 Task:  Click on Football In the Sunday Gridiron Challenge click on  Pick Sheet Add name Eliana Anderson Team name Sierra Nevada Bald Eagles and  Email softage.9@softage.net 10 Points Denver Broncos 9 Points Kansas City Chiefs 8 Points Miami Dolphins 7 Points New England Patriots 6 Points Indianapolis Colts 5 Points New York Giants 4 Points New Orleans Saints 3 Points Philadelphia Eagles 2 Points Carolina Panthers 1 Points Tampa Bay Buccaneers Submit pick sheet
Action: Mouse moved to (629, 415)
Screenshot: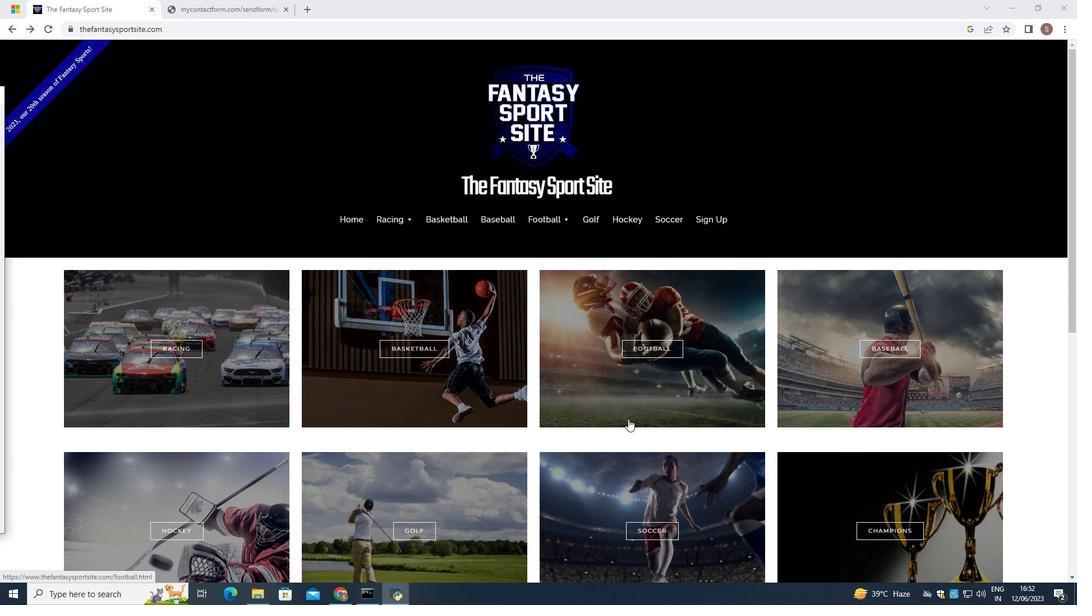 
Action: Mouse pressed left at (629, 415)
Screenshot: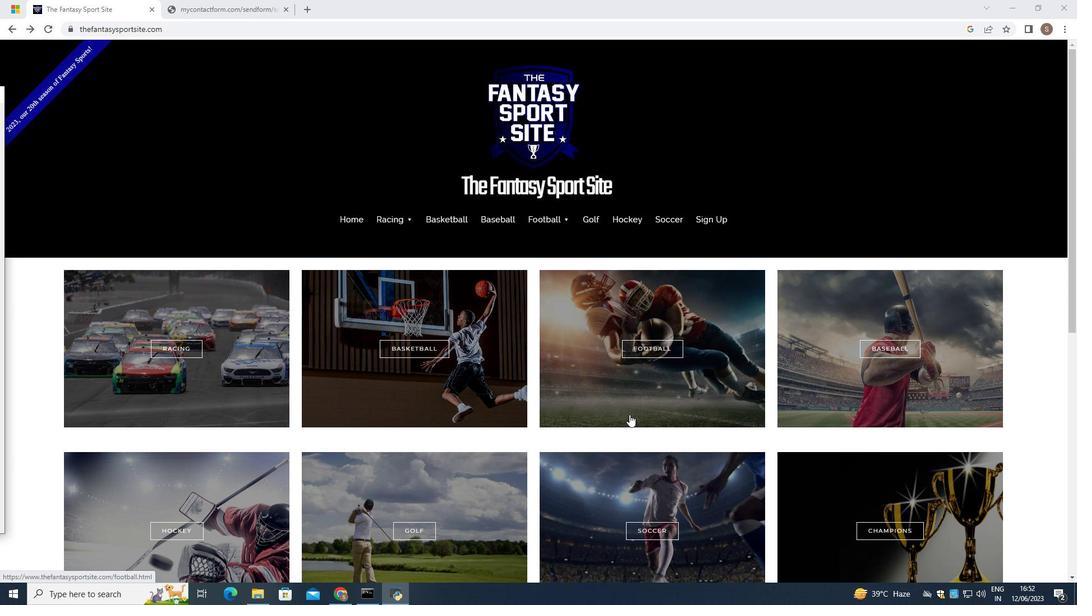 
Action: Mouse moved to (525, 450)
Screenshot: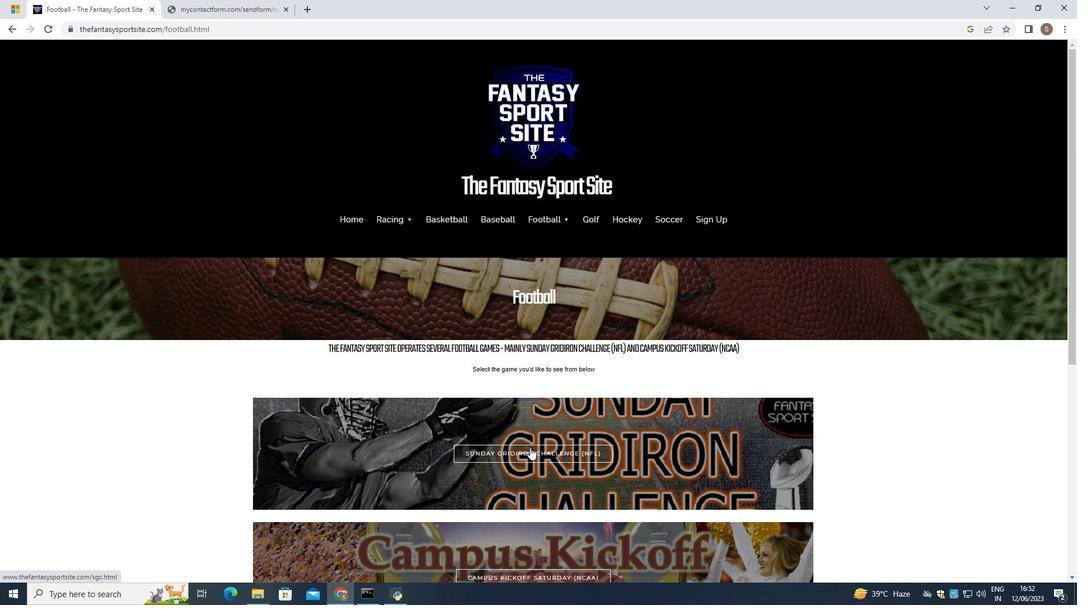 
Action: Mouse pressed left at (525, 450)
Screenshot: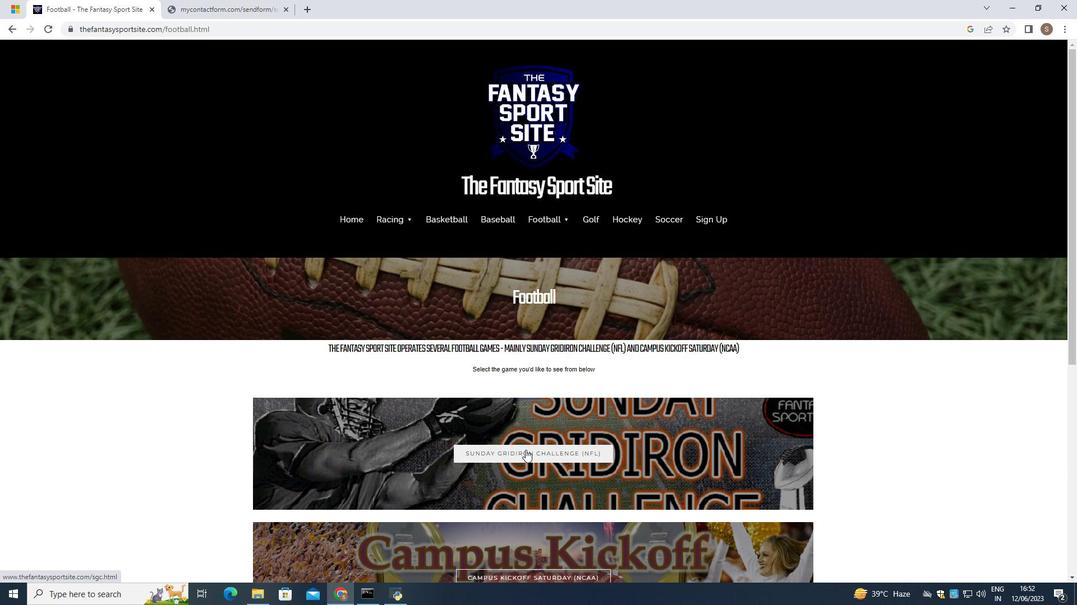
Action: Mouse moved to (329, 499)
Screenshot: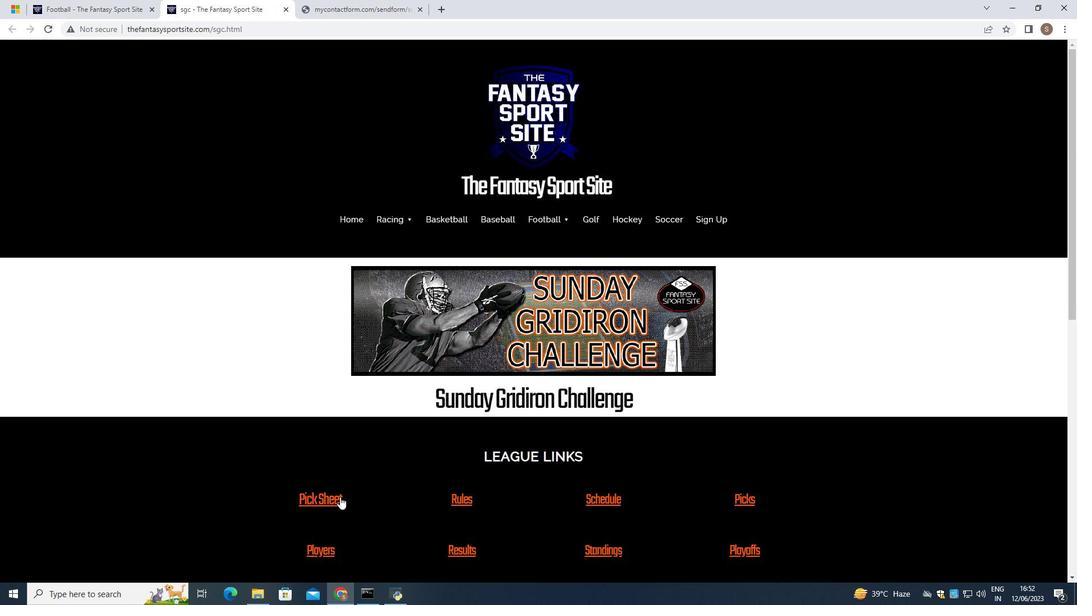 
Action: Mouse pressed left at (329, 499)
Screenshot: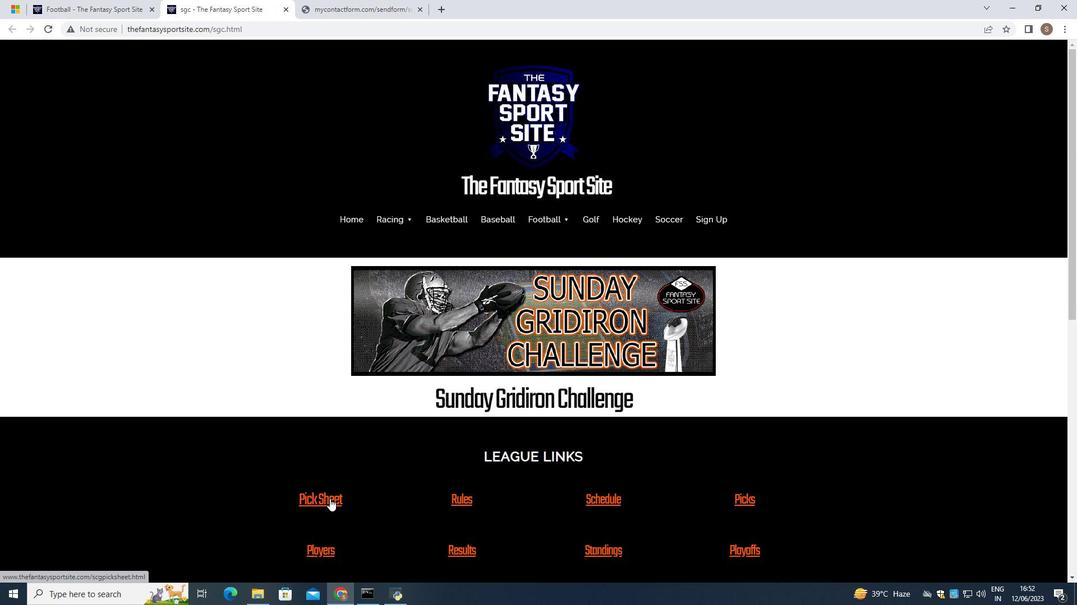 
Action: Mouse moved to (359, 475)
Screenshot: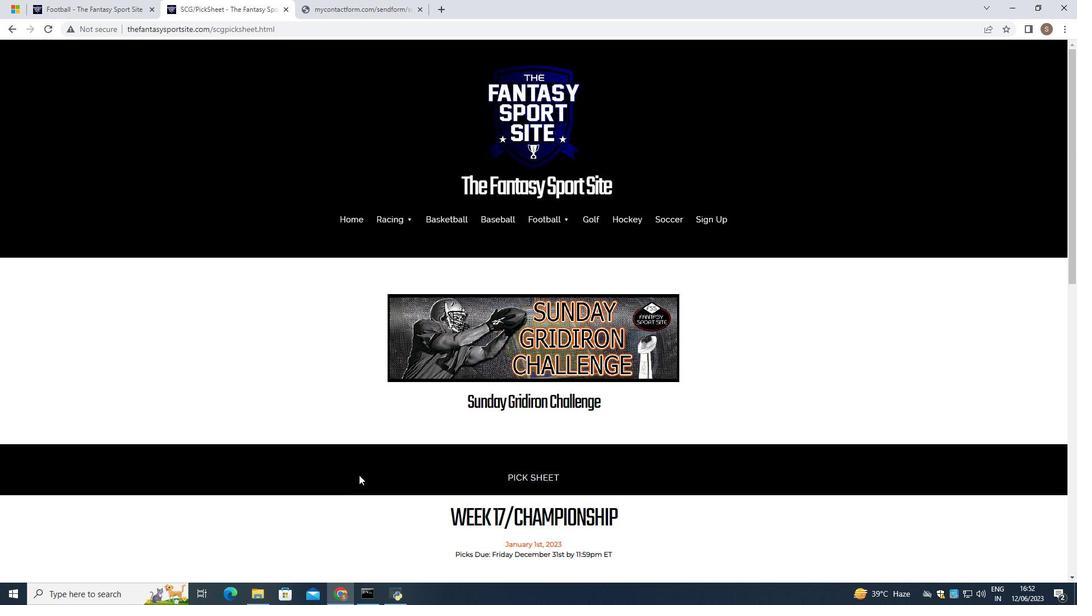 
Action: Mouse scrolled (359, 474) with delta (0, 0)
Screenshot: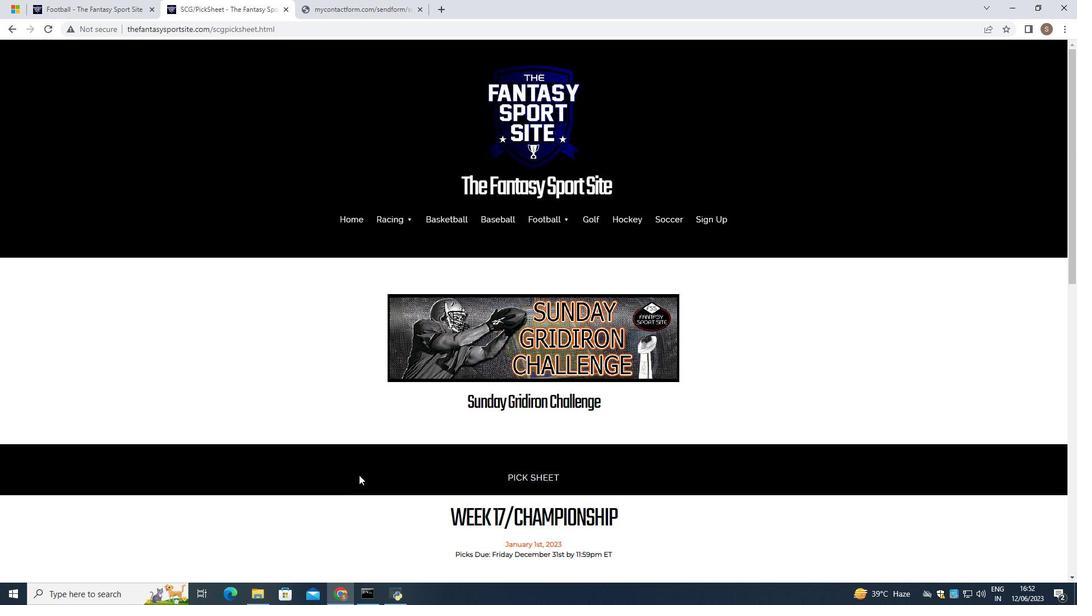
Action: Mouse scrolled (359, 474) with delta (0, 0)
Screenshot: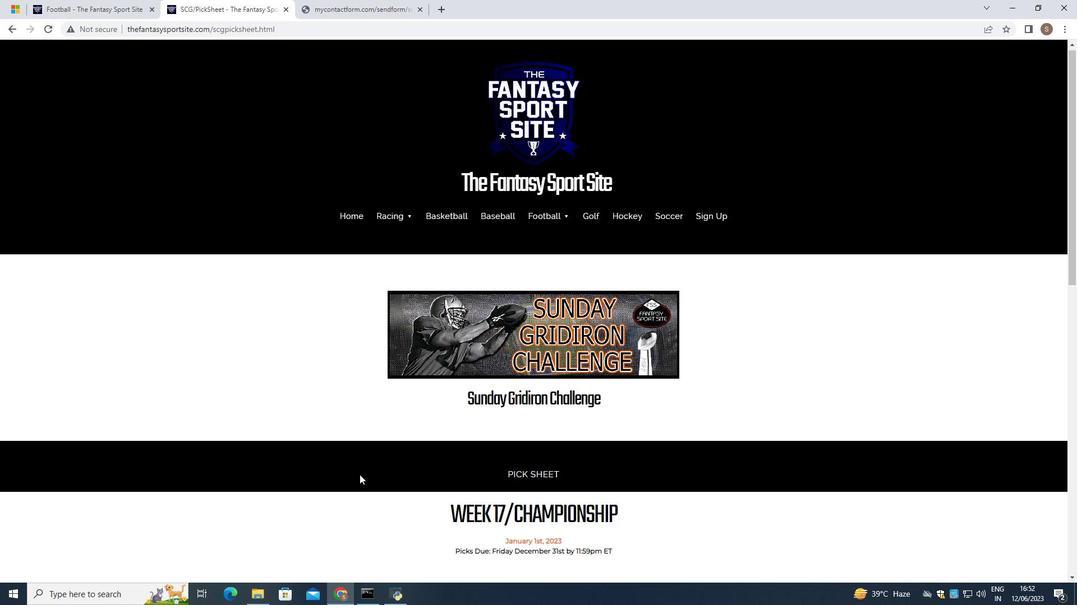 
Action: Mouse scrolled (359, 474) with delta (0, 0)
Screenshot: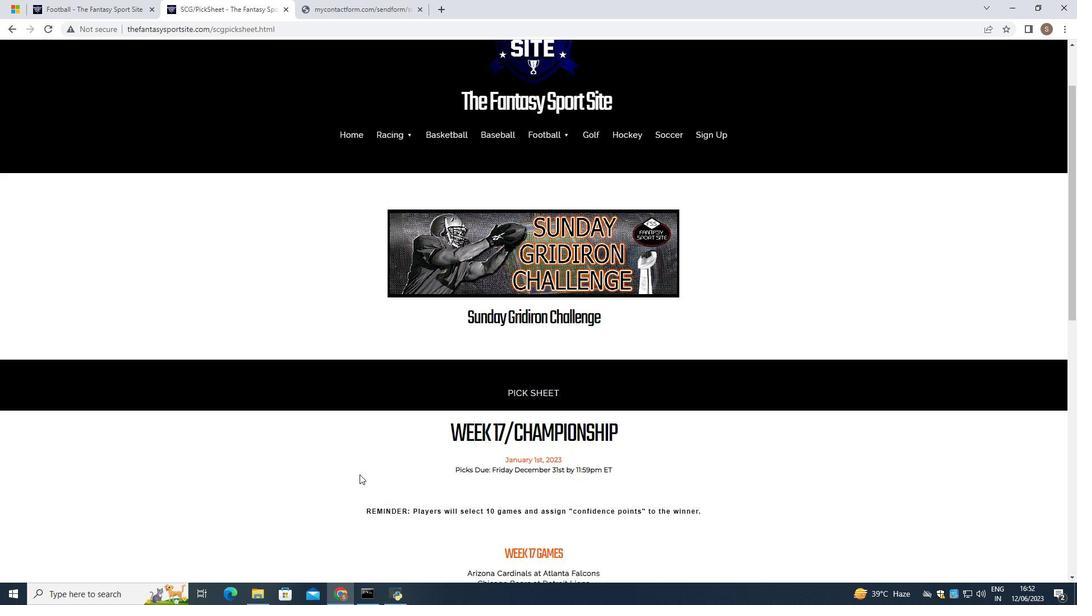 
Action: Mouse scrolled (359, 474) with delta (0, 0)
Screenshot: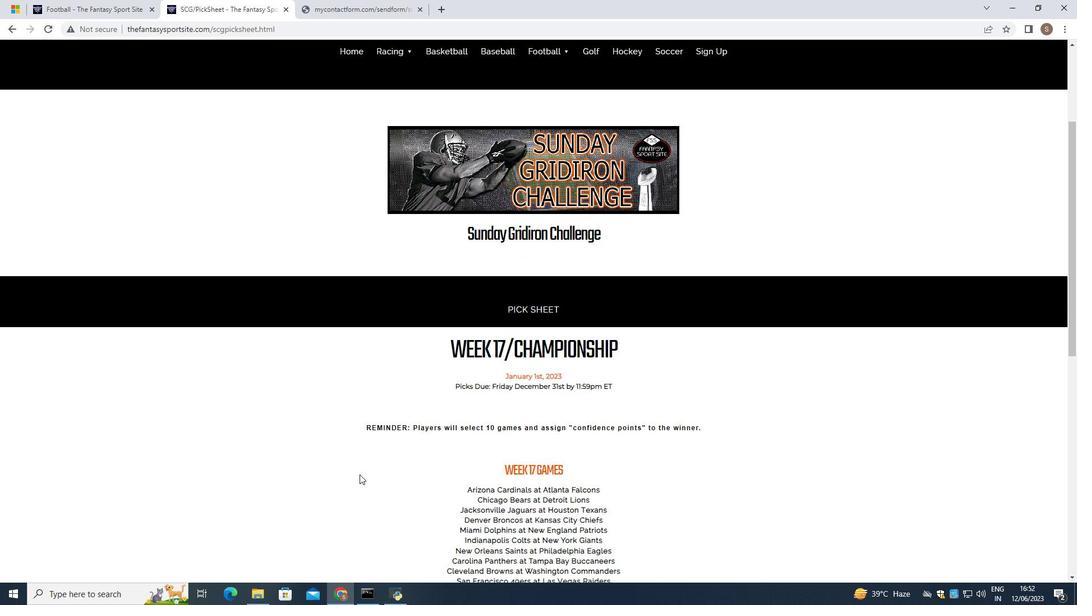 
Action: Mouse scrolled (359, 474) with delta (0, 0)
Screenshot: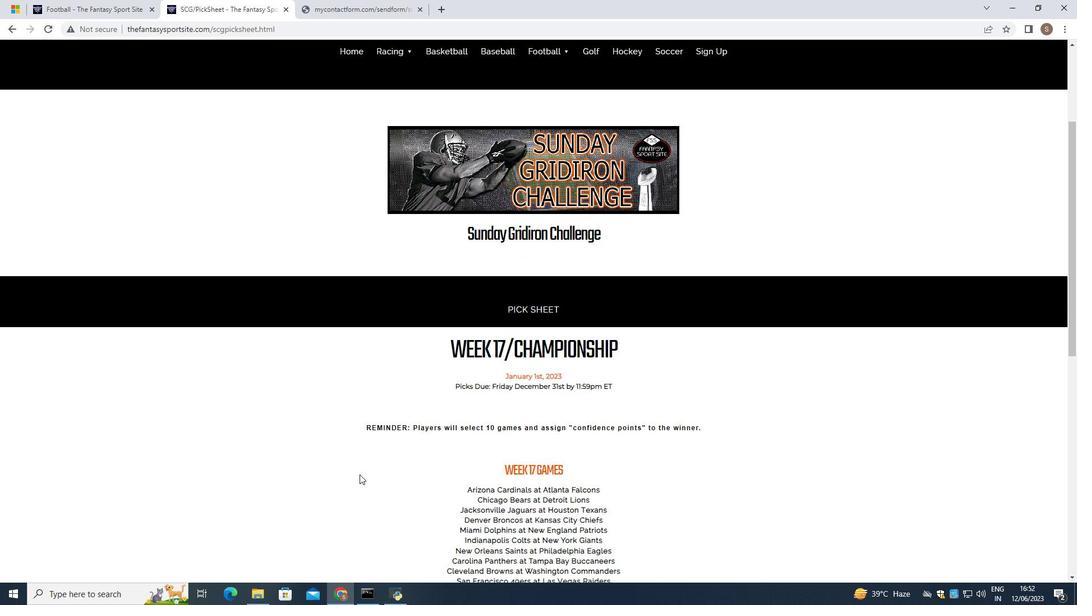 
Action: Mouse scrolled (359, 474) with delta (0, 0)
Screenshot: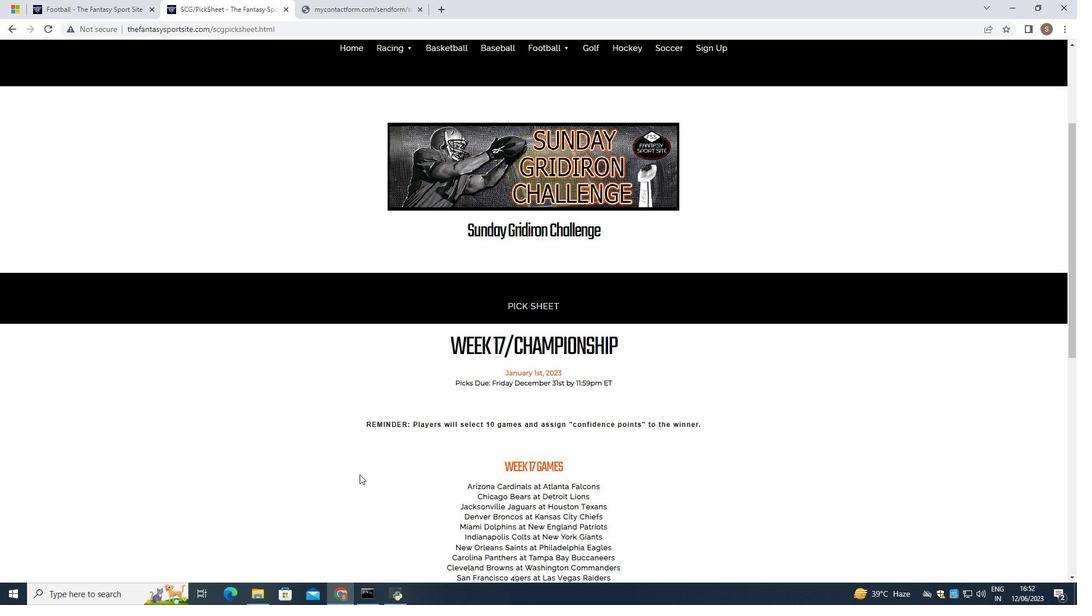 
Action: Mouse scrolled (359, 474) with delta (0, 0)
Screenshot: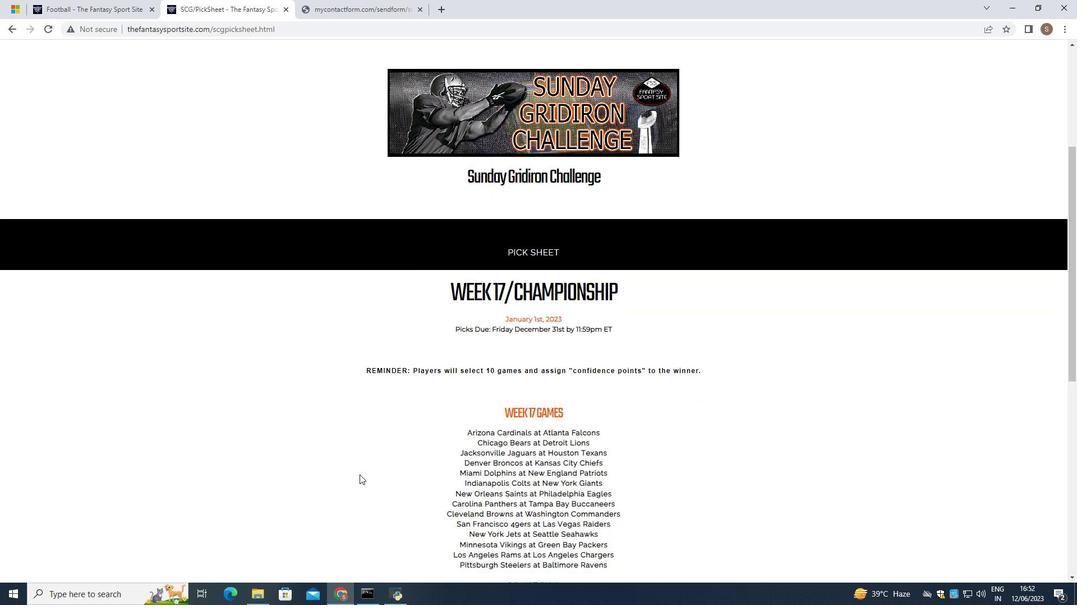 
Action: Mouse scrolled (359, 474) with delta (0, 0)
Screenshot: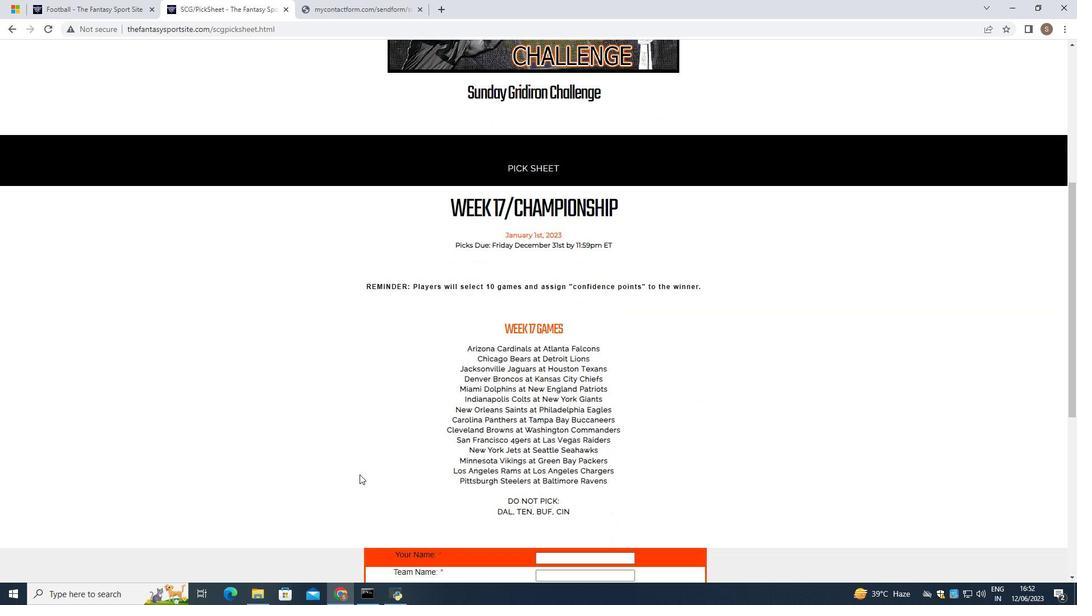 
Action: Mouse scrolled (359, 474) with delta (0, 0)
Screenshot: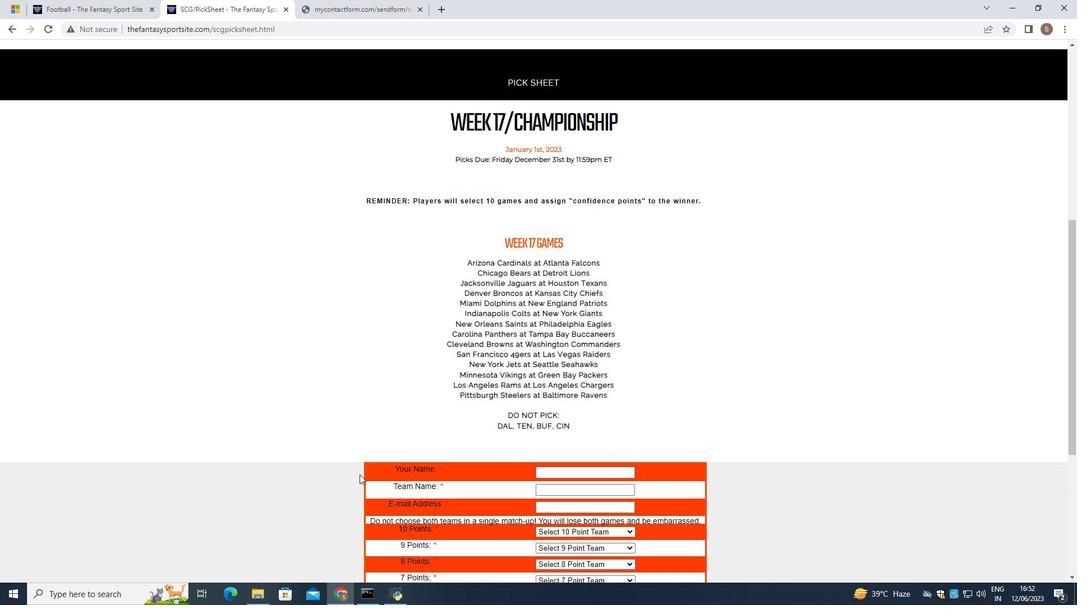 
Action: Mouse moved to (541, 364)
Screenshot: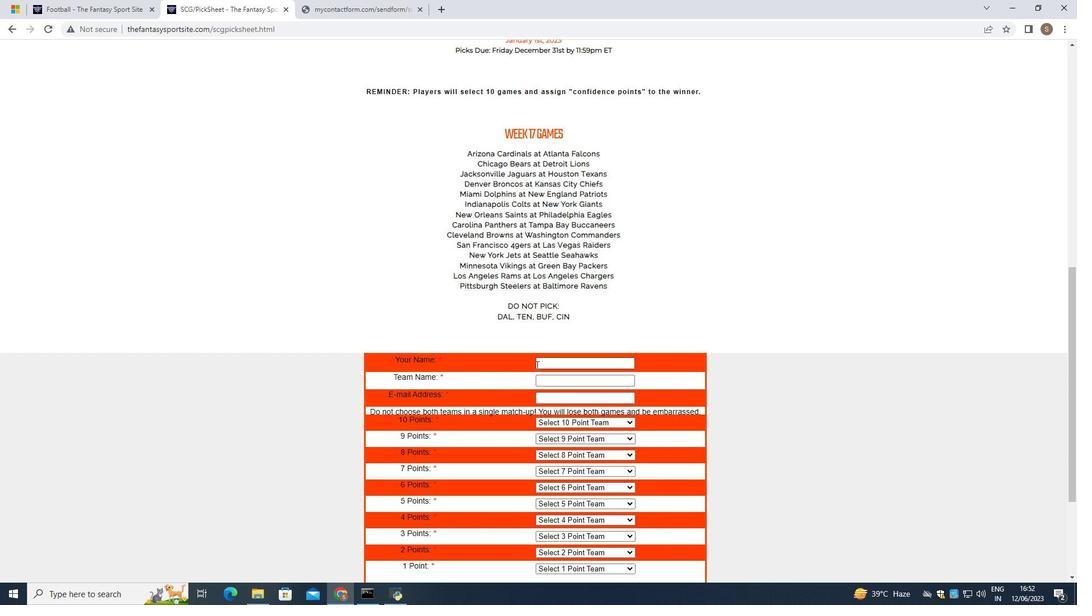 
Action: Mouse pressed left at (541, 364)
Screenshot: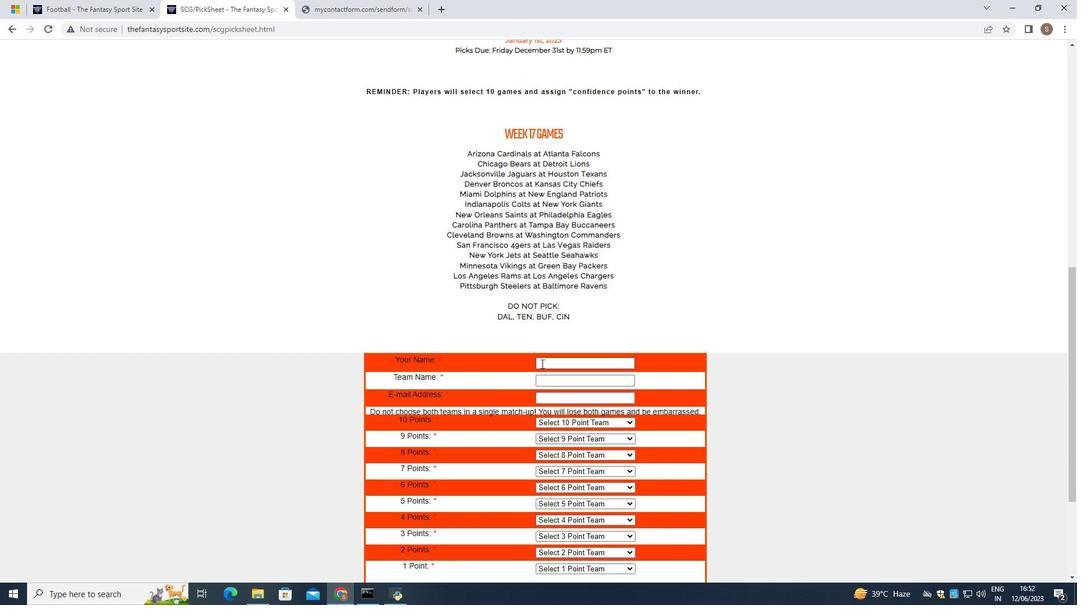 
Action: Key pressed <Key.shift>Eliana<Key.space><Key.shift><Key.shift><Key.shift>Anderson
Screenshot: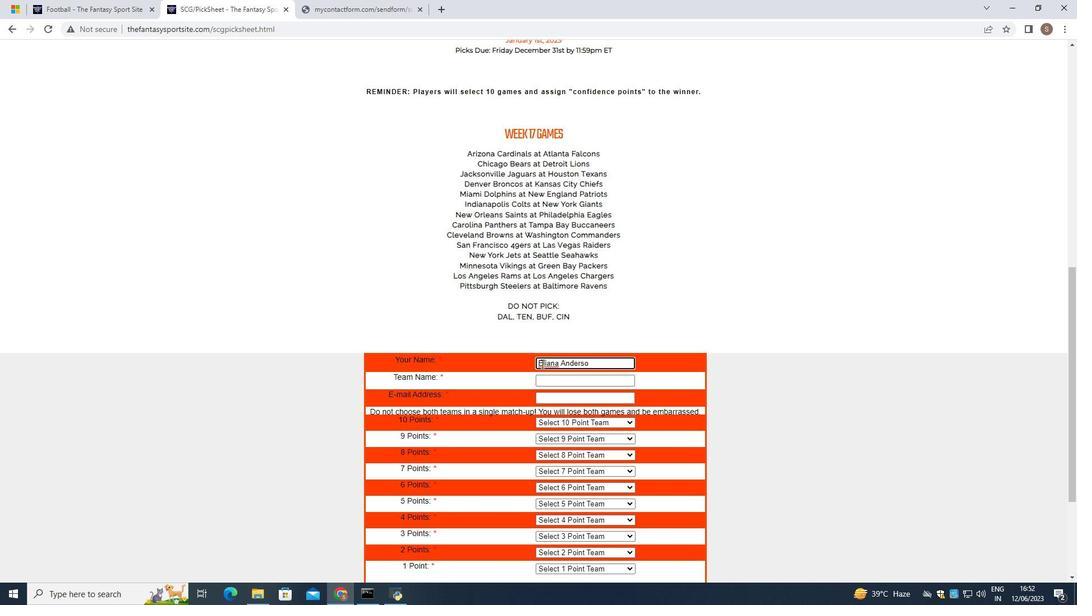 
Action: Mouse moved to (560, 381)
Screenshot: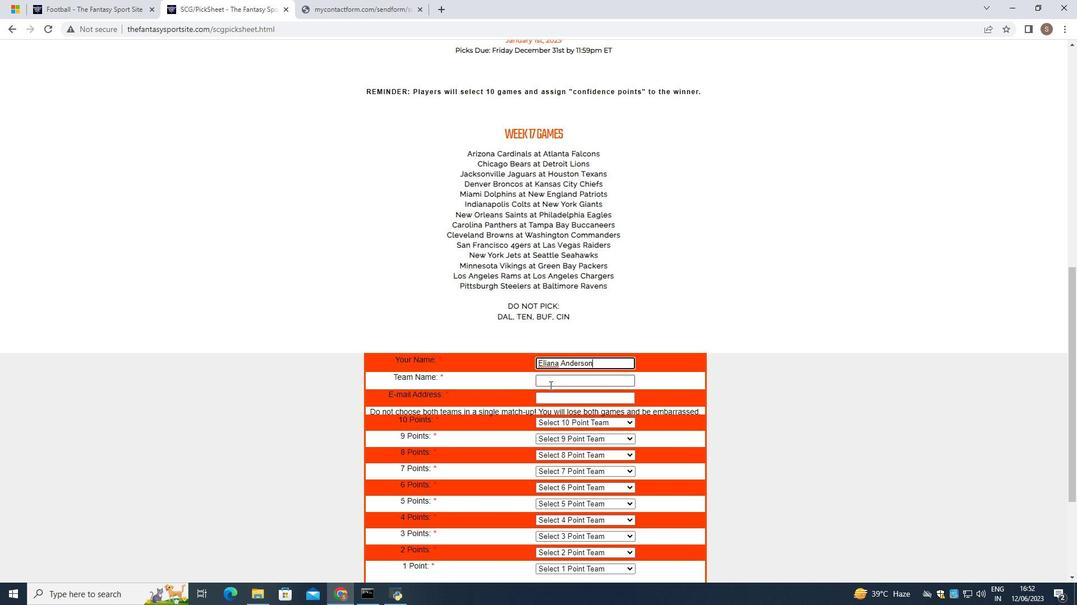 
Action: Mouse pressed left at (560, 381)
Screenshot: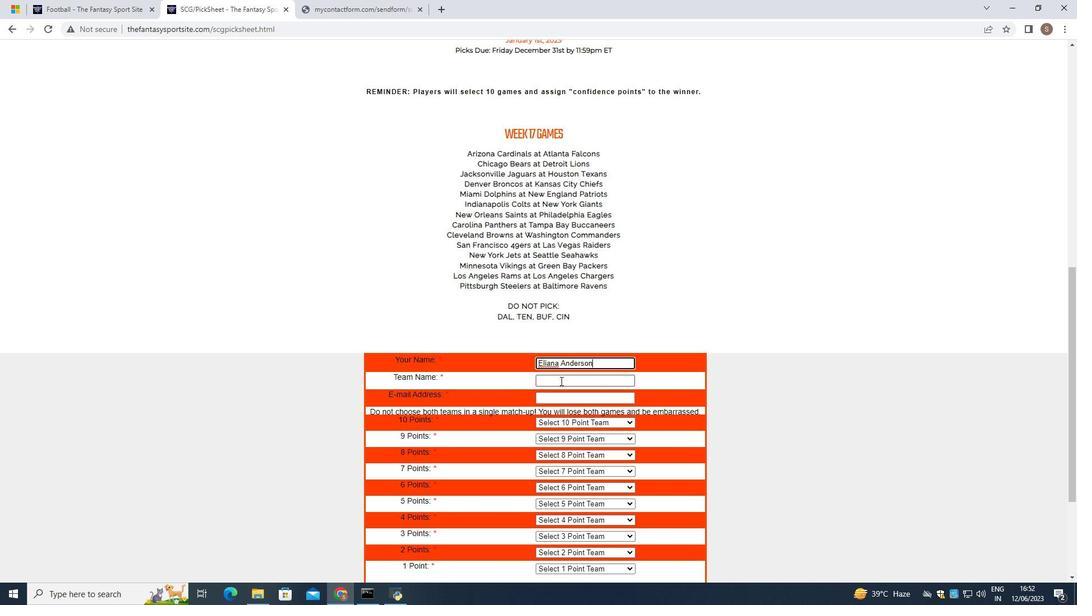 
Action: Mouse moved to (546, 389)
Screenshot: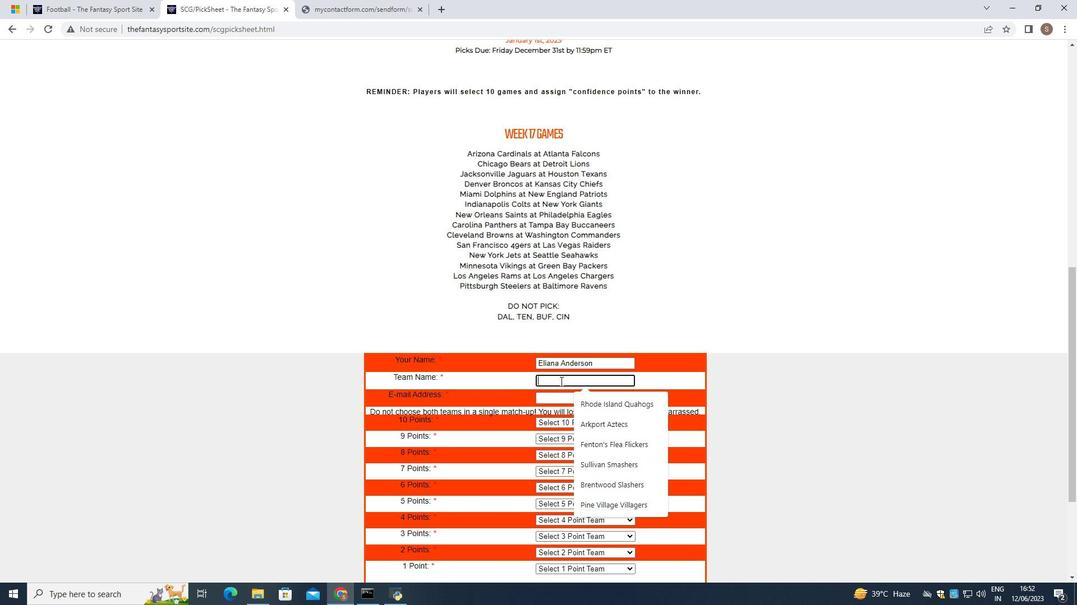 
Action: Key pressed <Key.shift><Key.shift>Sierra<Key.space><Key.shift>Nevada<Key.space><Key.shift>Bald<Key.space><Key.shift>Eagles
Screenshot: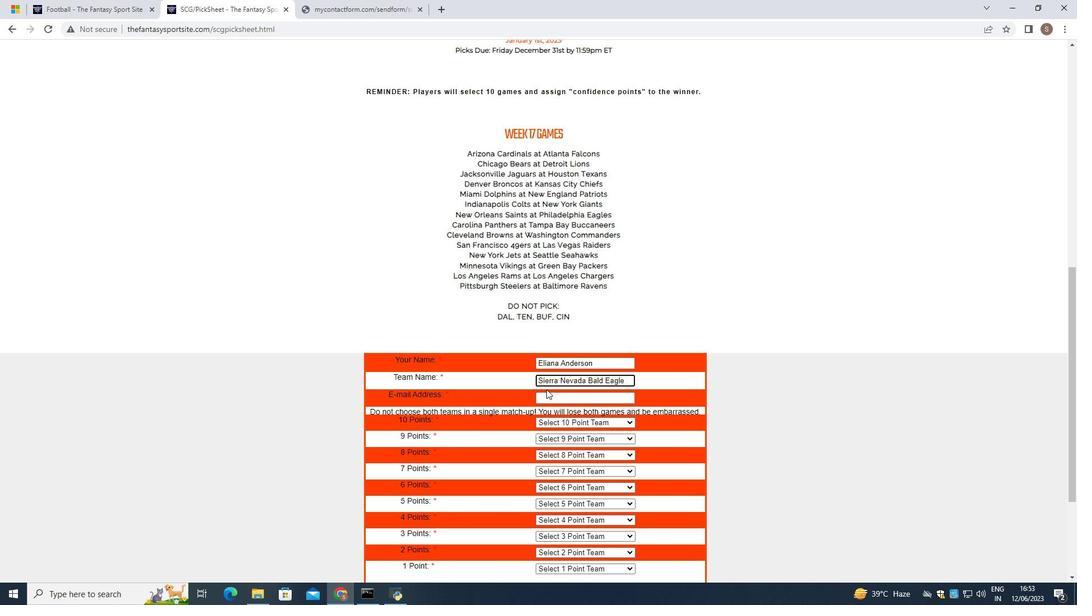 
Action: Mouse moved to (620, 400)
Screenshot: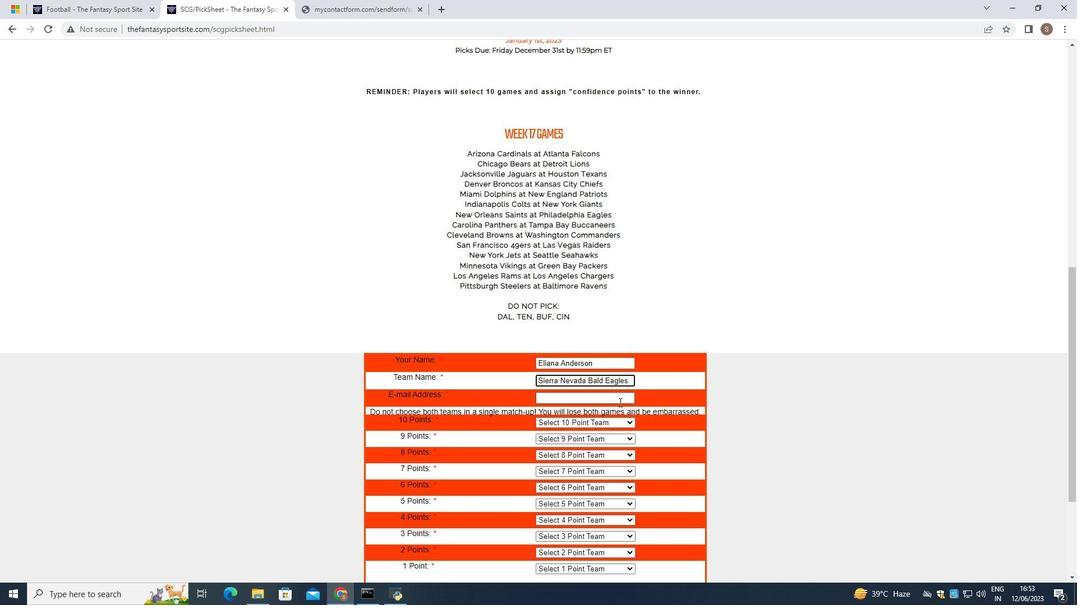 
Action: Mouse pressed left at (620, 400)
Screenshot: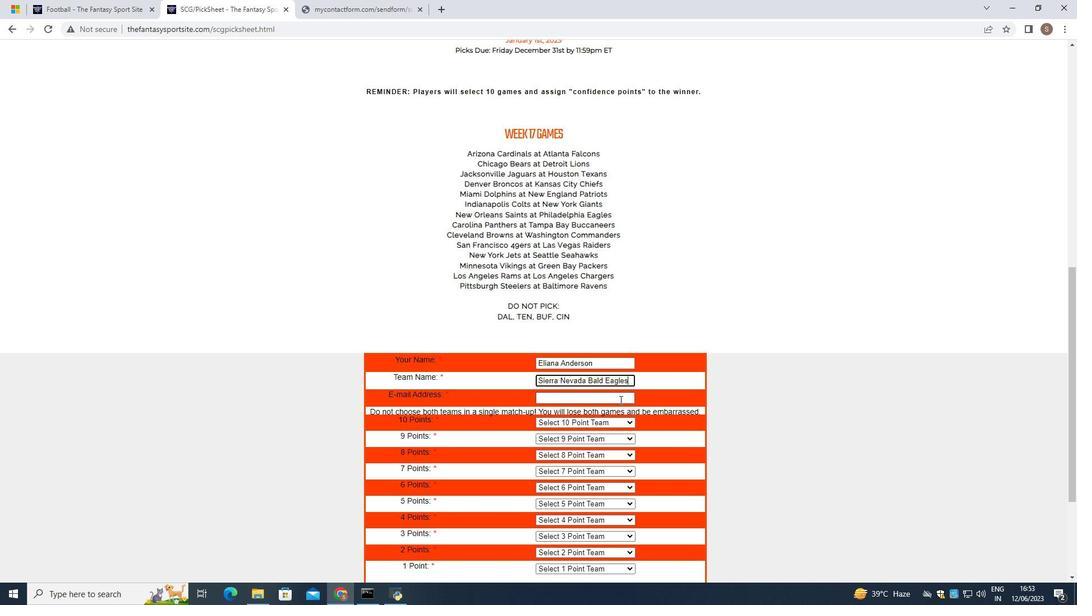 
Action: Mouse moved to (620, 400)
Screenshot: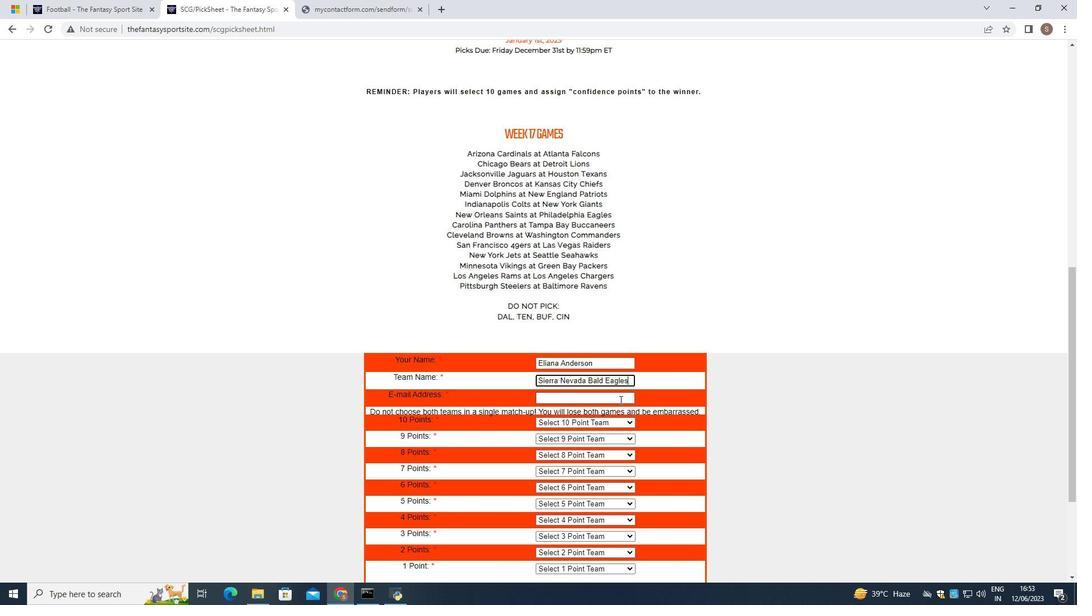 
Action: Key pressed softage.9
Screenshot: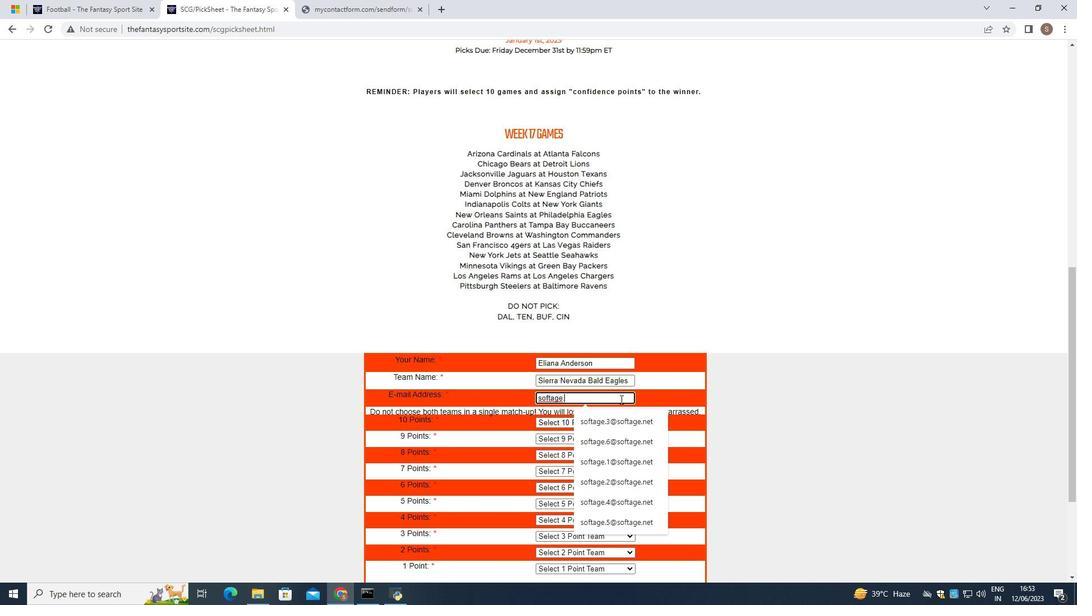 
Action: Mouse moved to (613, 420)
Screenshot: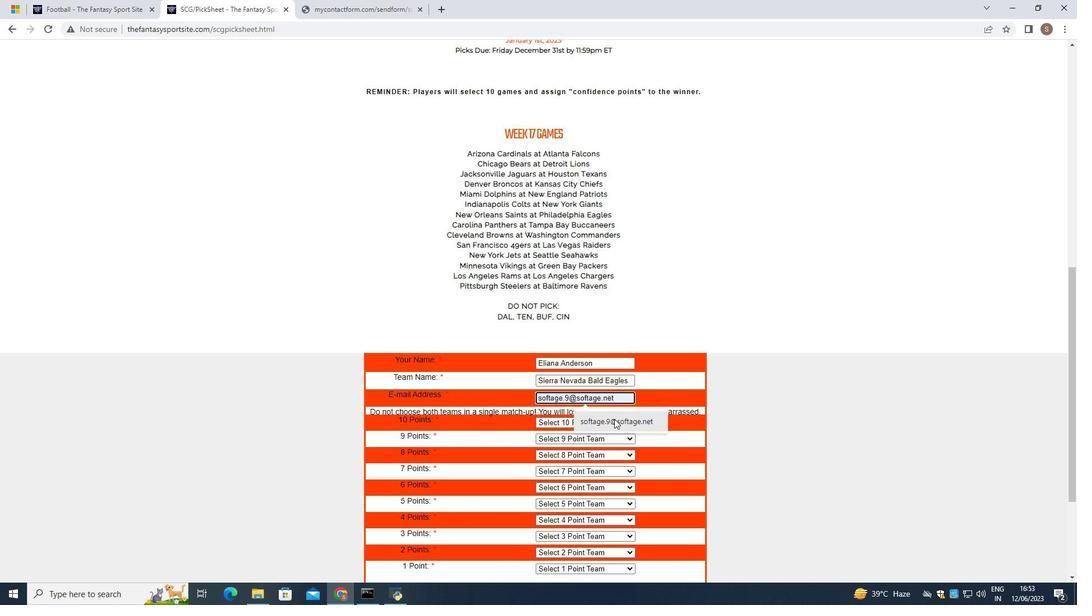 
Action: Mouse pressed left at (613, 420)
Screenshot: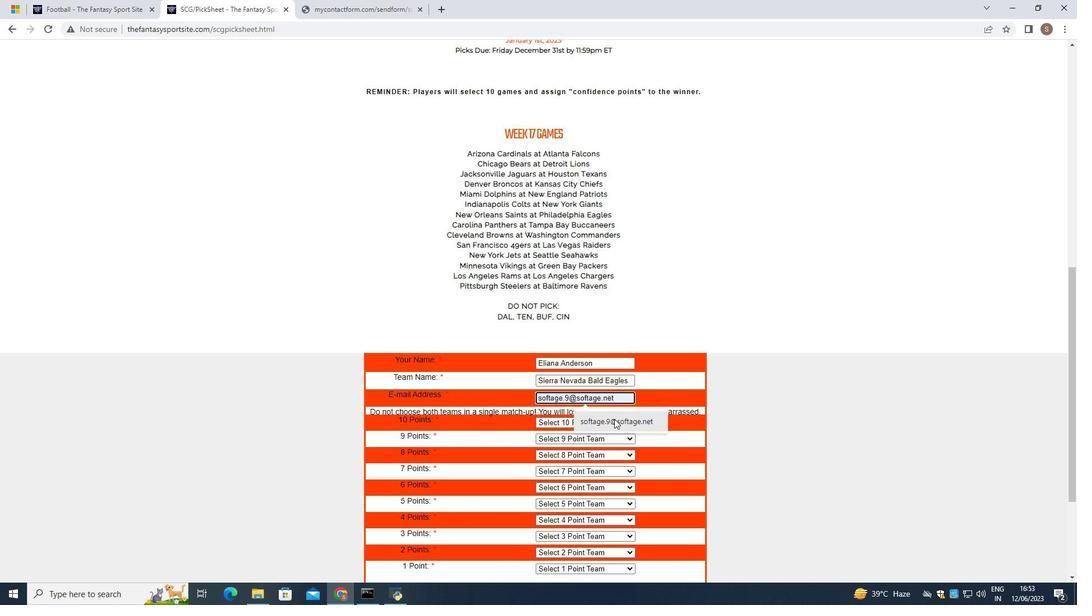 
Action: Mouse moved to (609, 425)
Screenshot: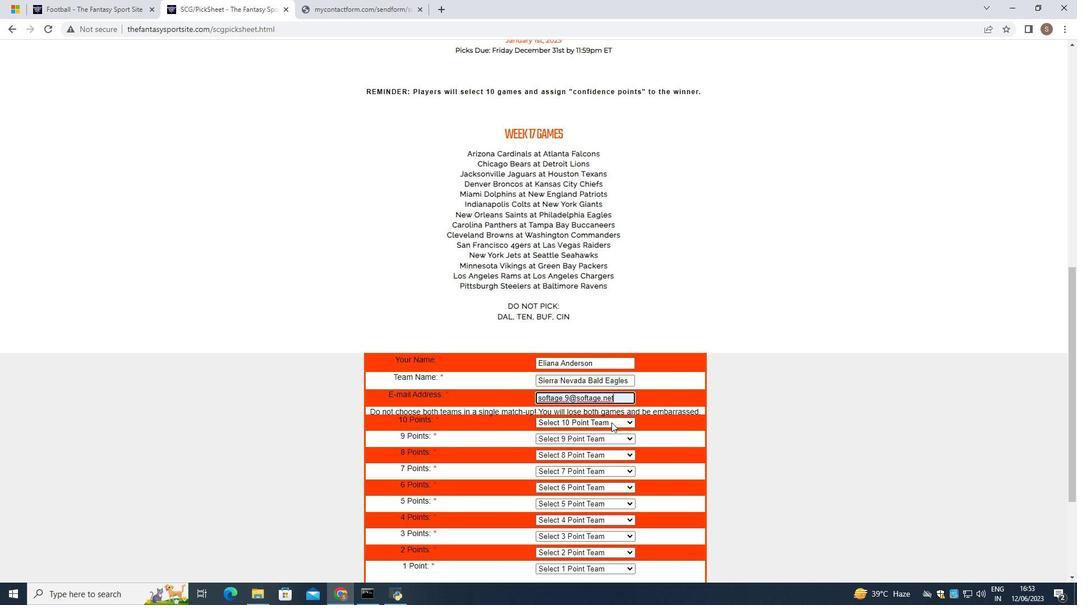 
Action: Mouse pressed left at (609, 425)
Screenshot: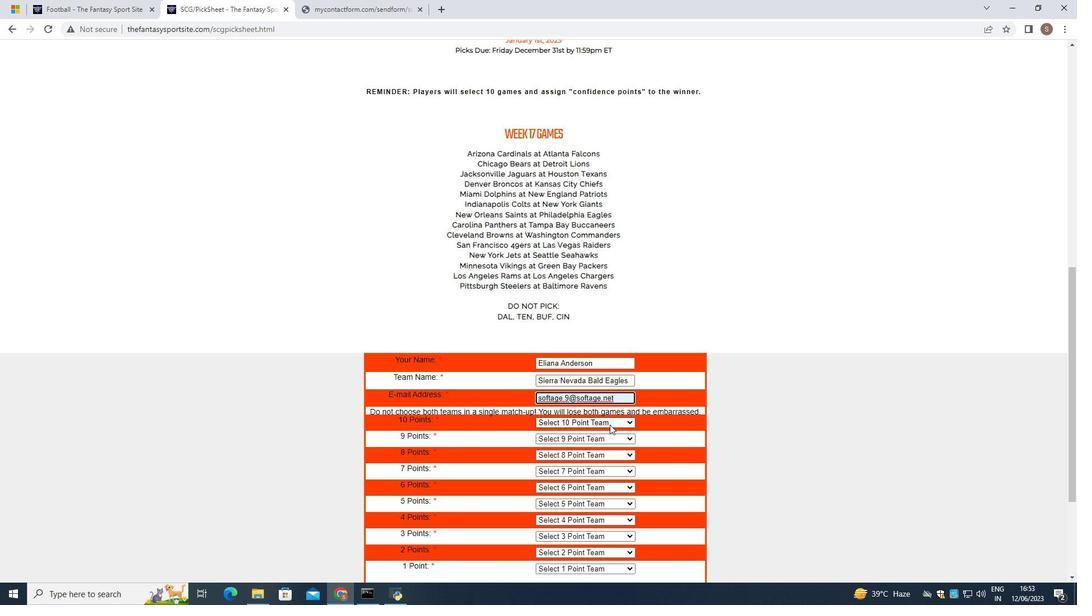 
Action: Mouse moved to (603, 271)
Screenshot: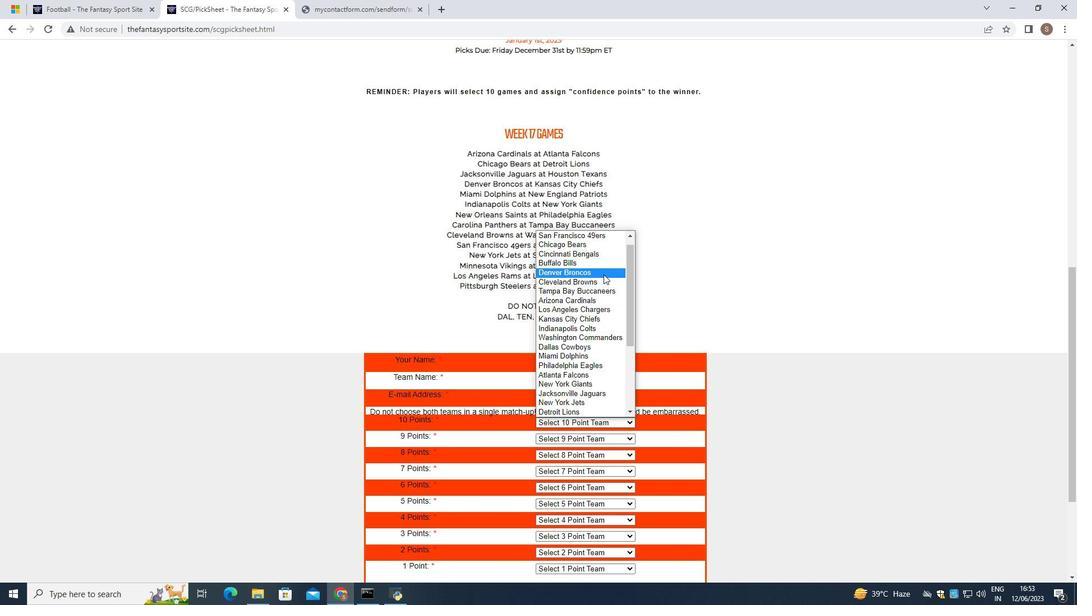 
Action: Mouse pressed left at (603, 271)
Screenshot: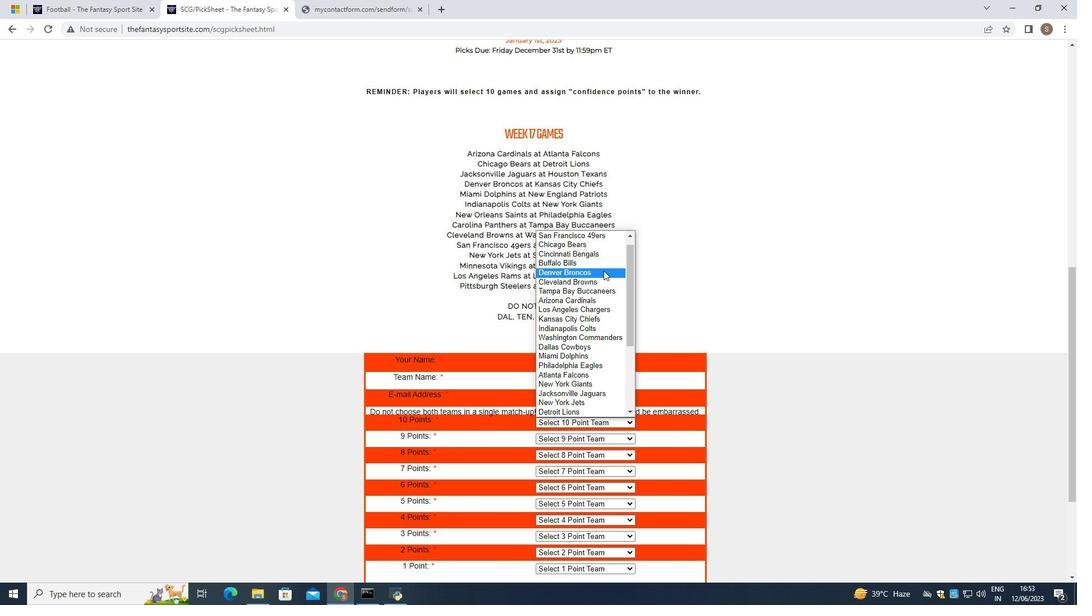 
Action: Mouse moved to (599, 441)
Screenshot: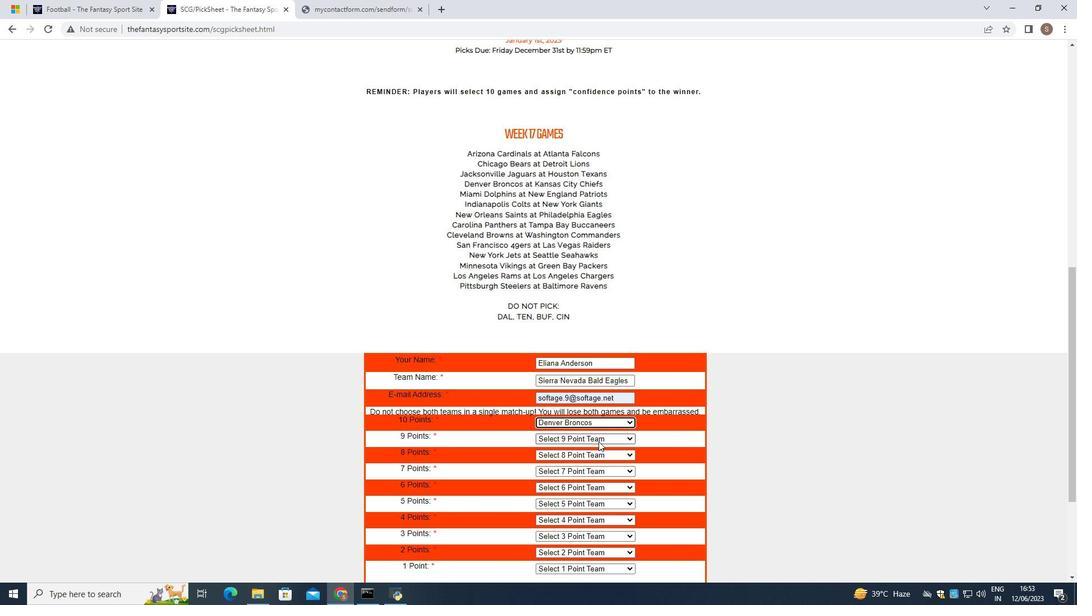 
Action: Mouse pressed left at (599, 441)
Screenshot: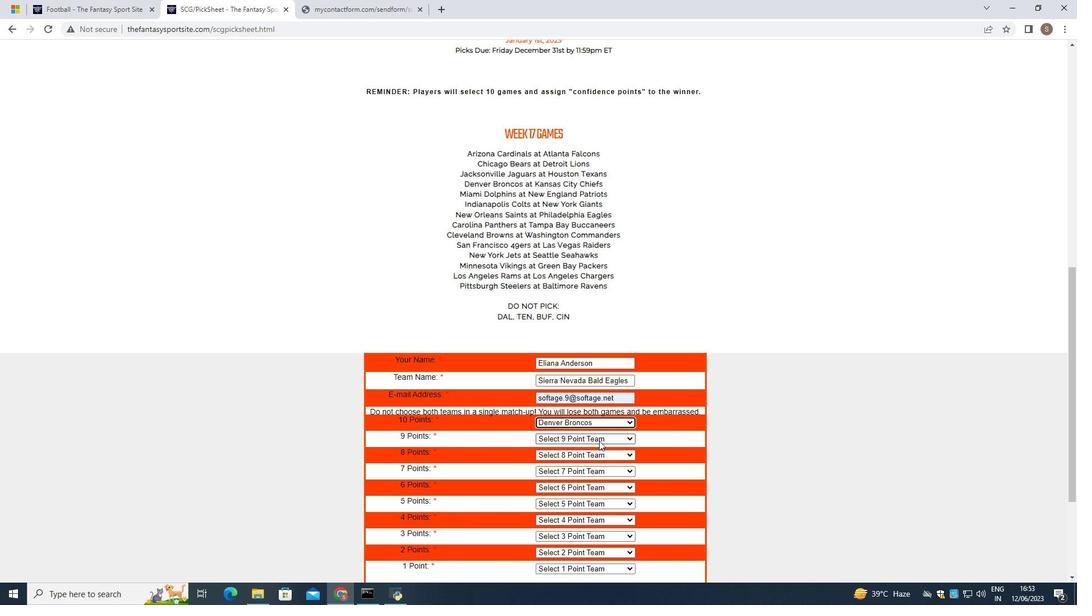 
Action: Mouse moved to (602, 346)
Screenshot: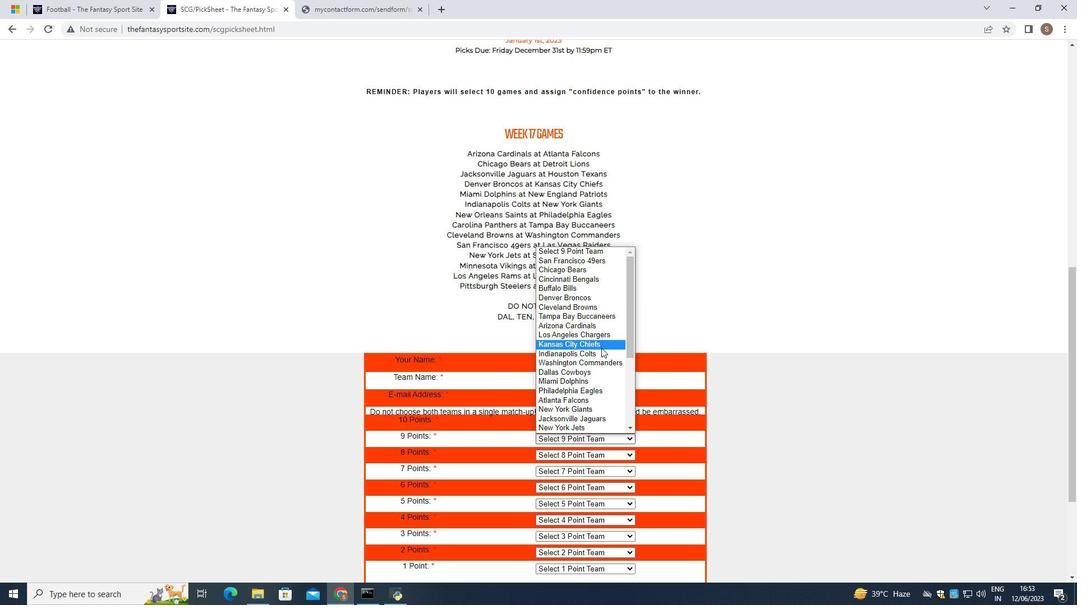 
Action: Mouse pressed left at (602, 346)
Screenshot: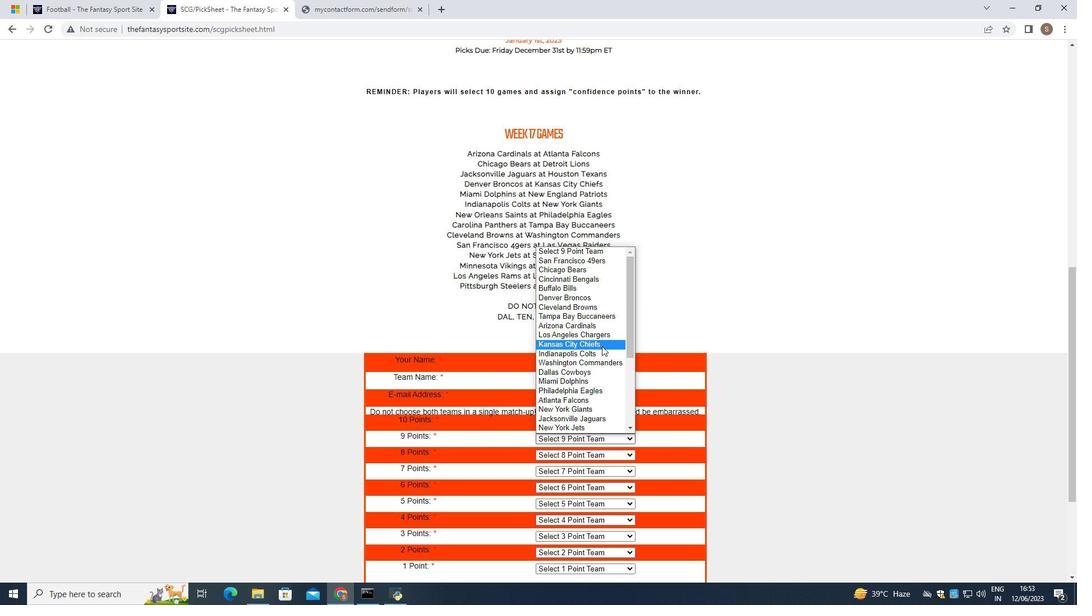 
Action: Mouse moved to (600, 452)
Screenshot: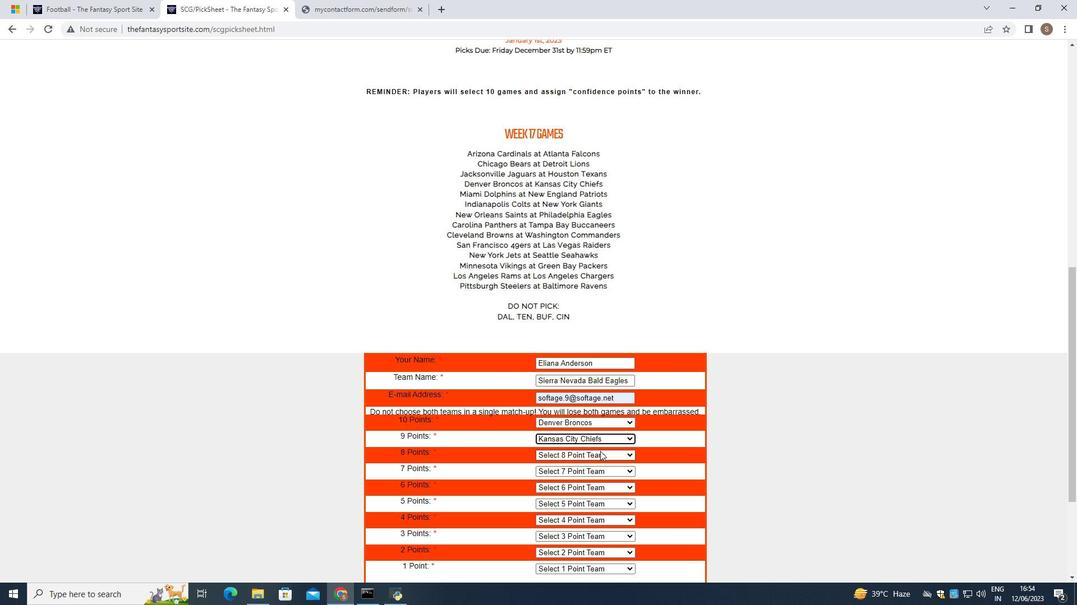 
Action: Mouse pressed left at (600, 452)
Screenshot: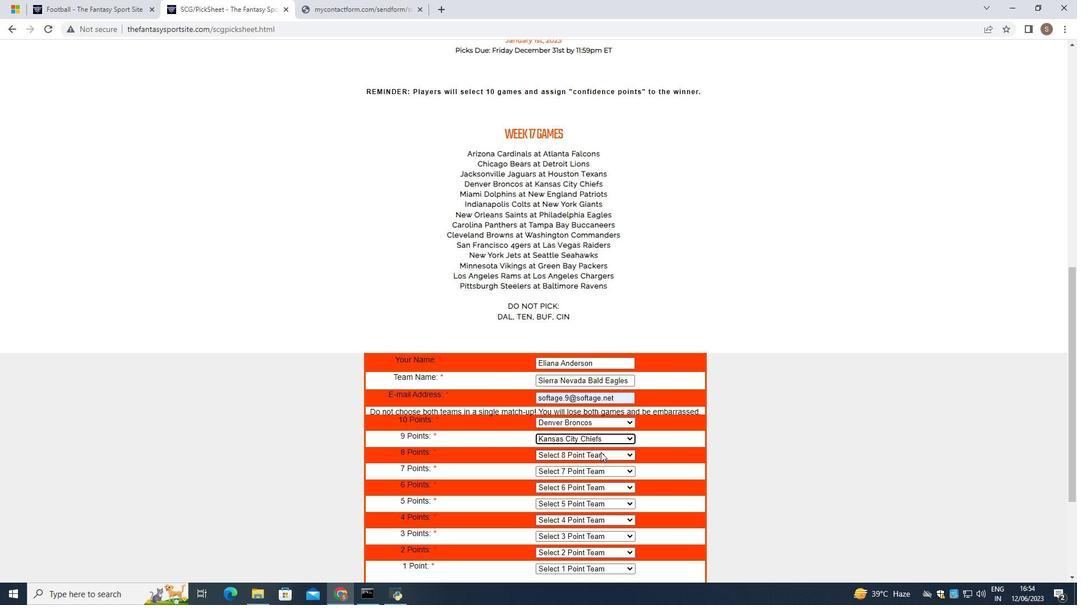 
Action: Mouse moved to (605, 391)
Screenshot: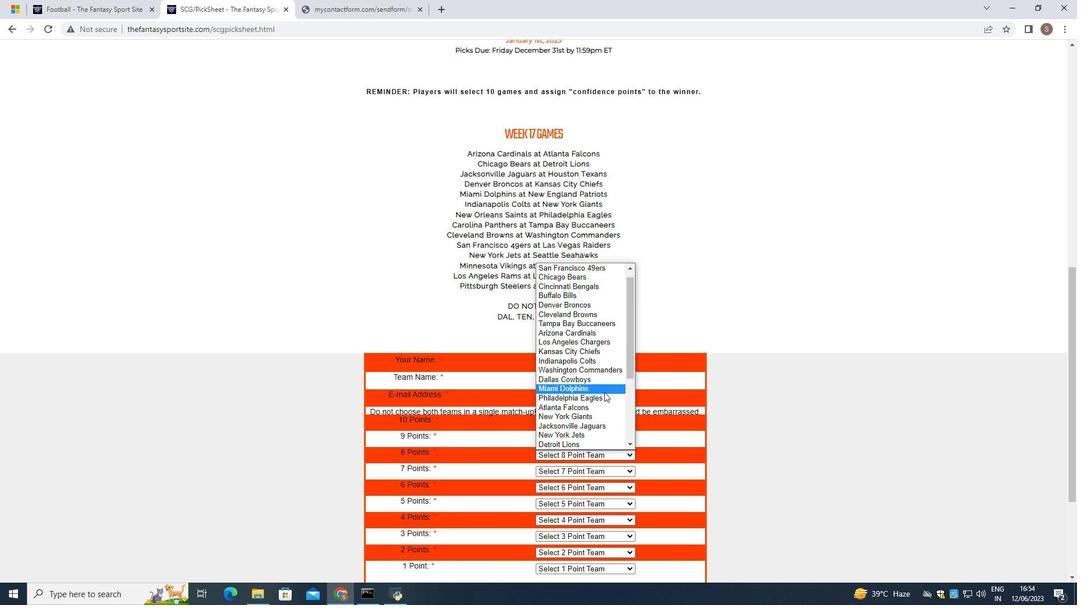 
Action: Mouse pressed left at (605, 391)
Screenshot: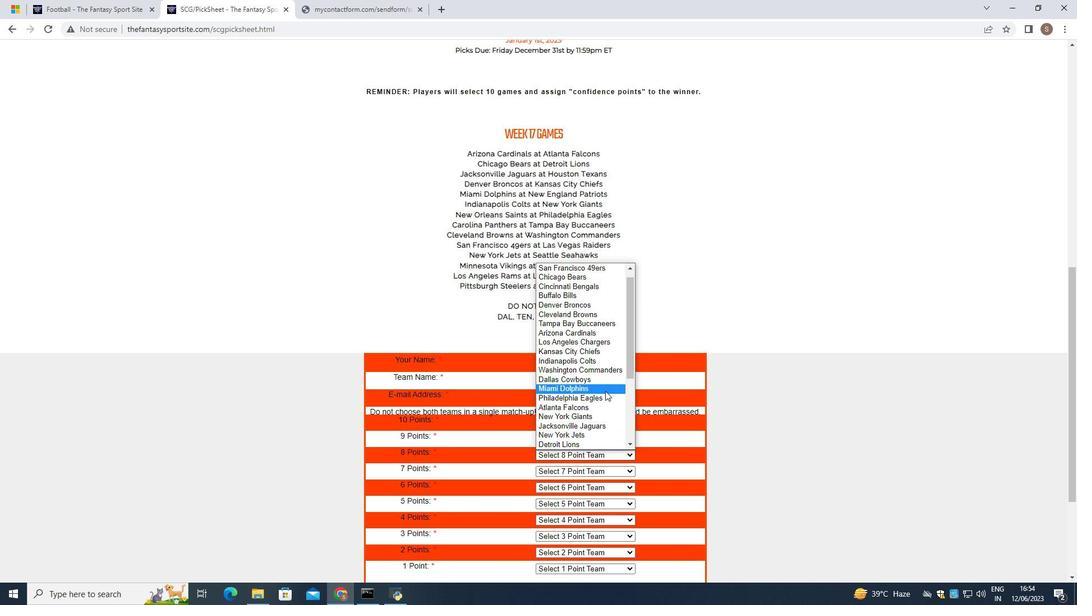 
Action: Mouse moved to (605, 472)
Screenshot: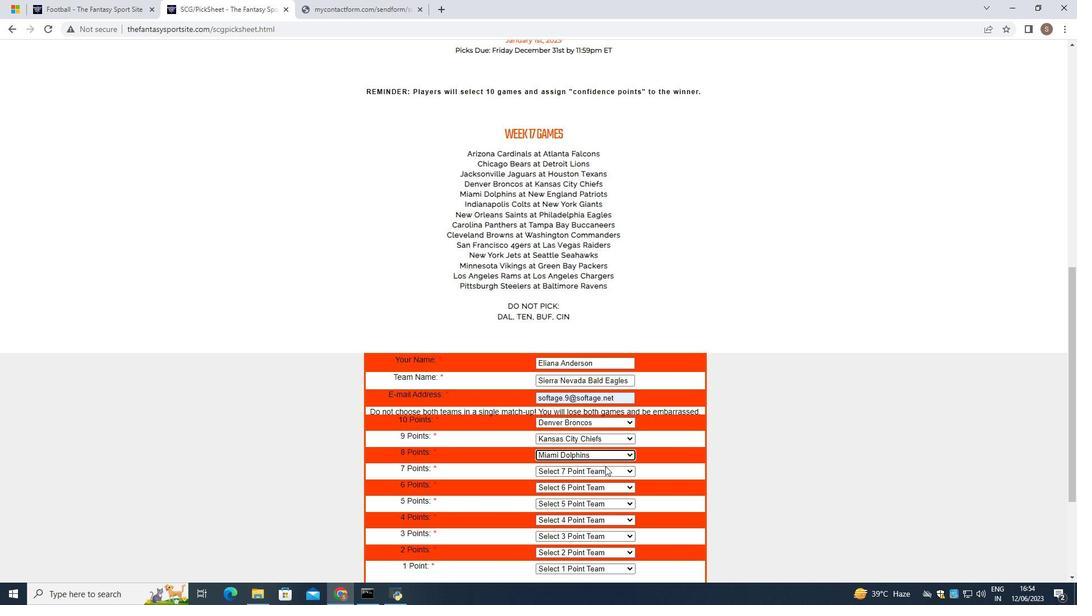 
Action: Mouse pressed left at (605, 472)
Screenshot: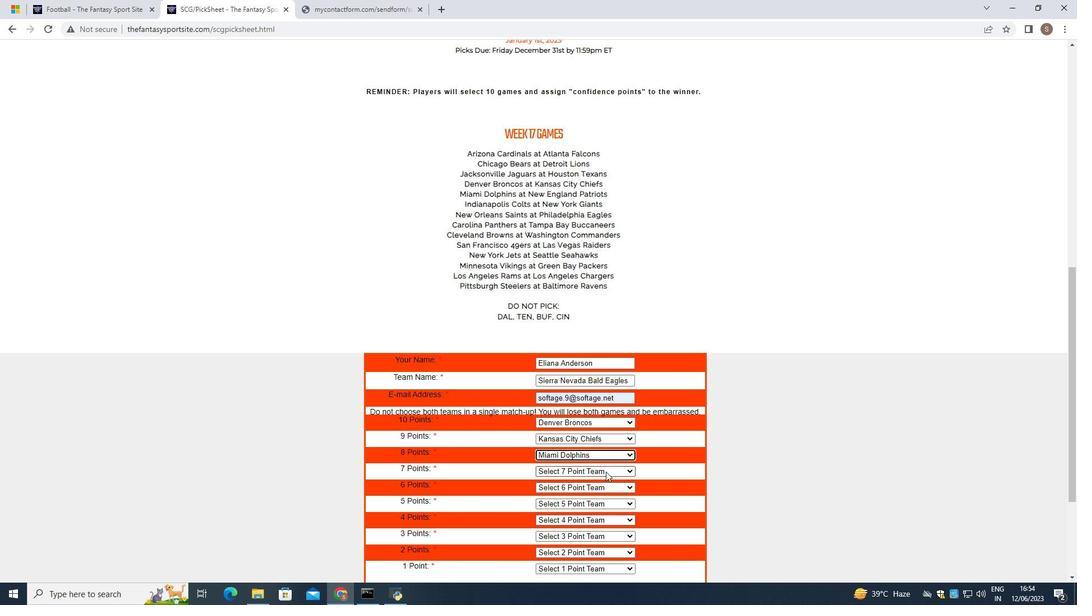 
Action: Mouse moved to (600, 395)
Screenshot: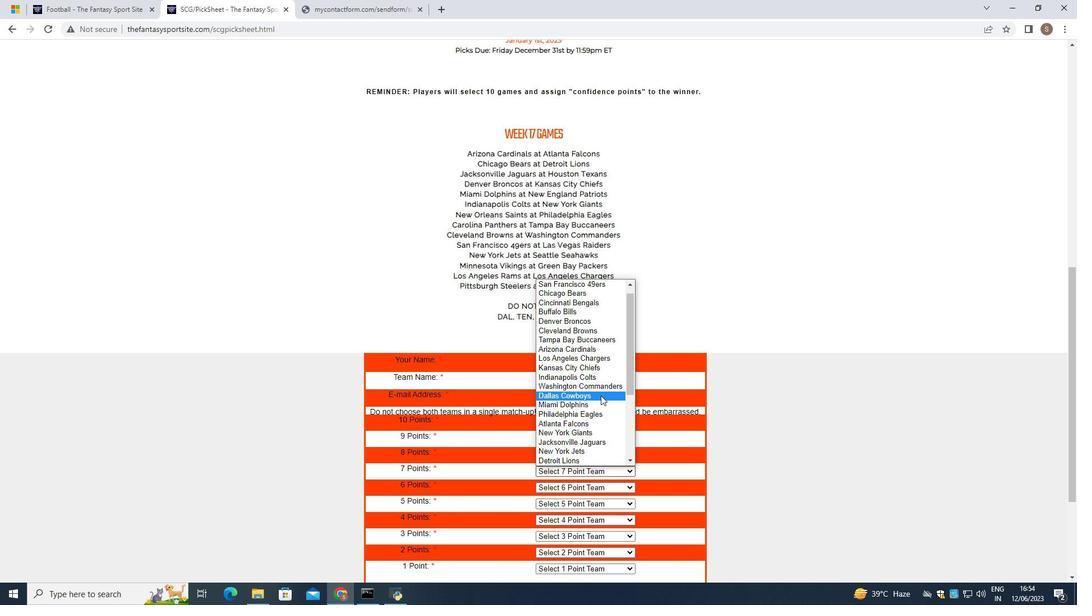 
Action: Mouse scrolled (600, 395) with delta (0, 0)
Screenshot: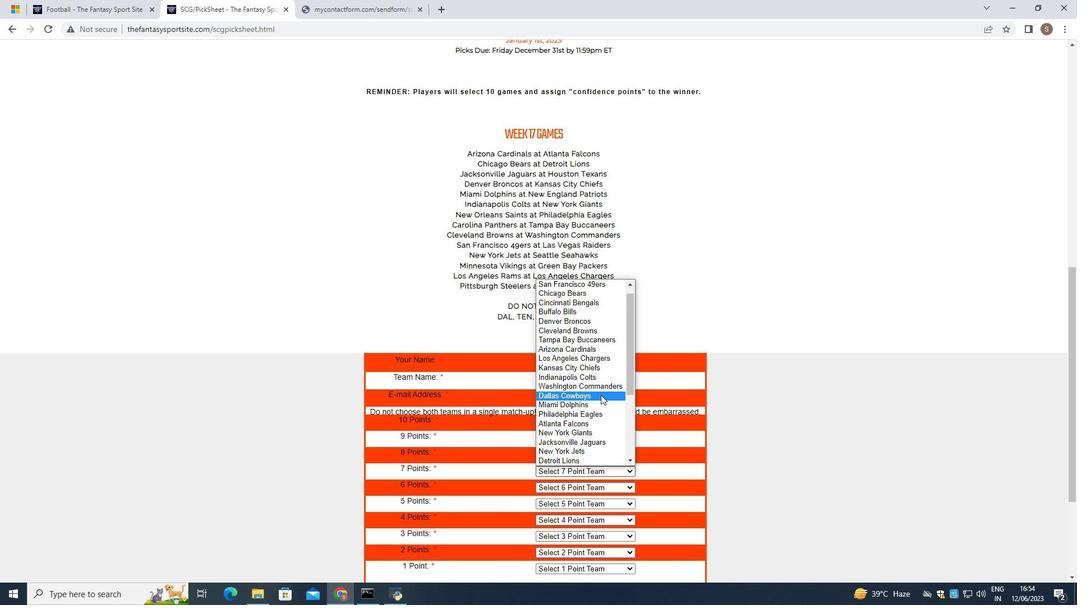 
Action: Mouse scrolled (600, 395) with delta (0, 0)
Screenshot: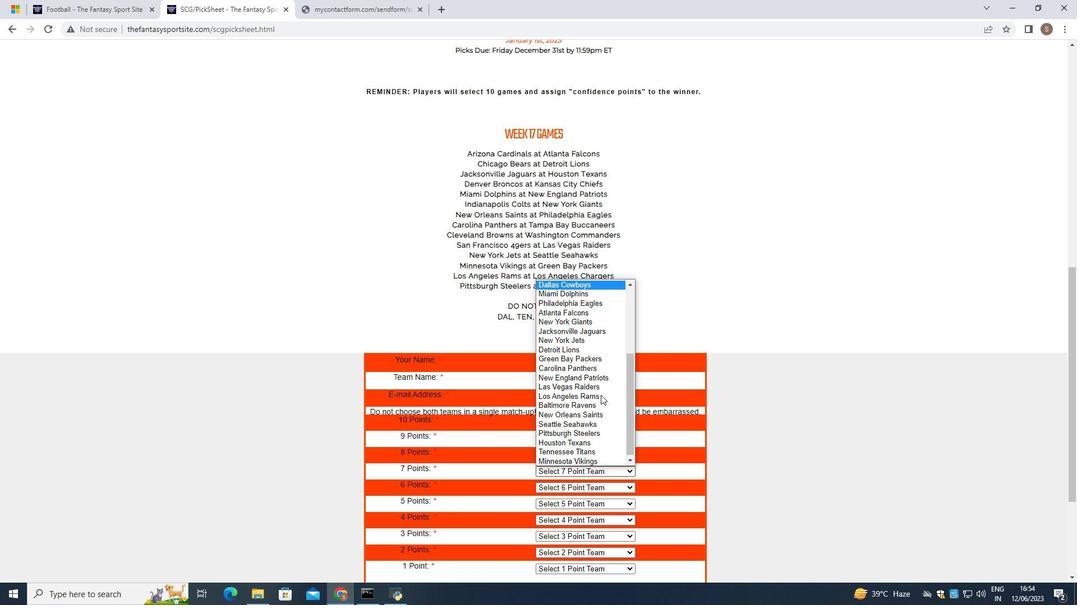 
Action: Mouse scrolled (600, 395) with delta (0, 0)
Screenshot: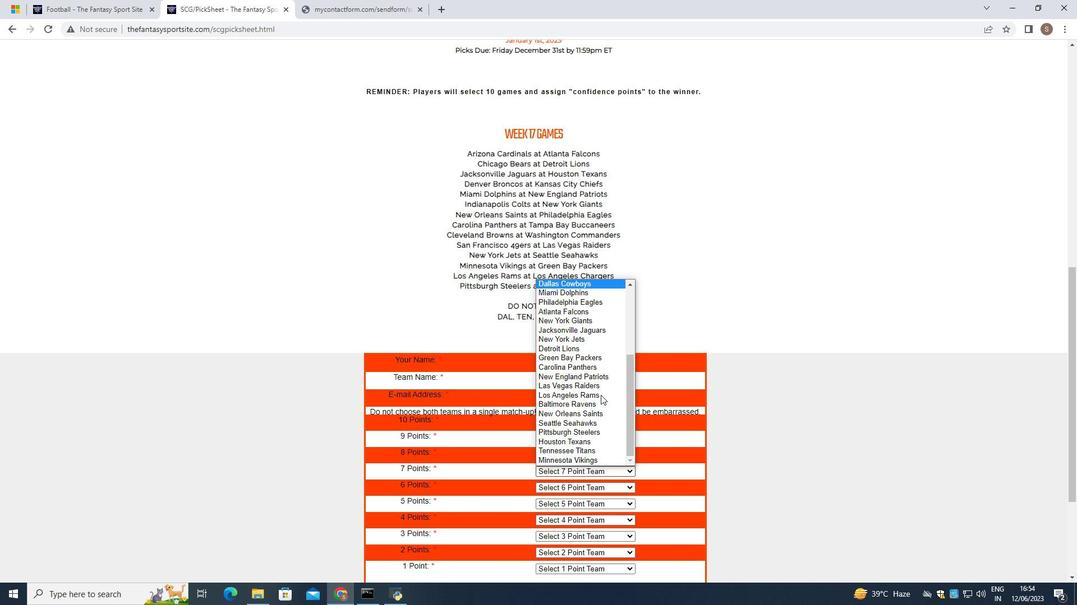 
Action: Mouse scrolled (600, 395) with delta (0, 0)
Screenshot: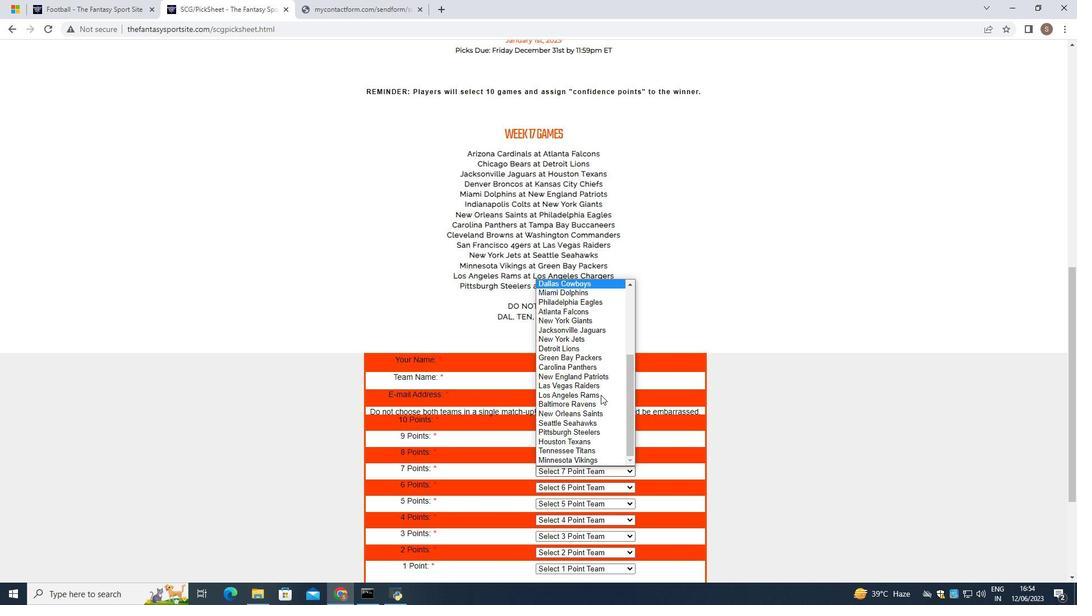 
Action: Mouse moved to (605, 377)
Screenshot: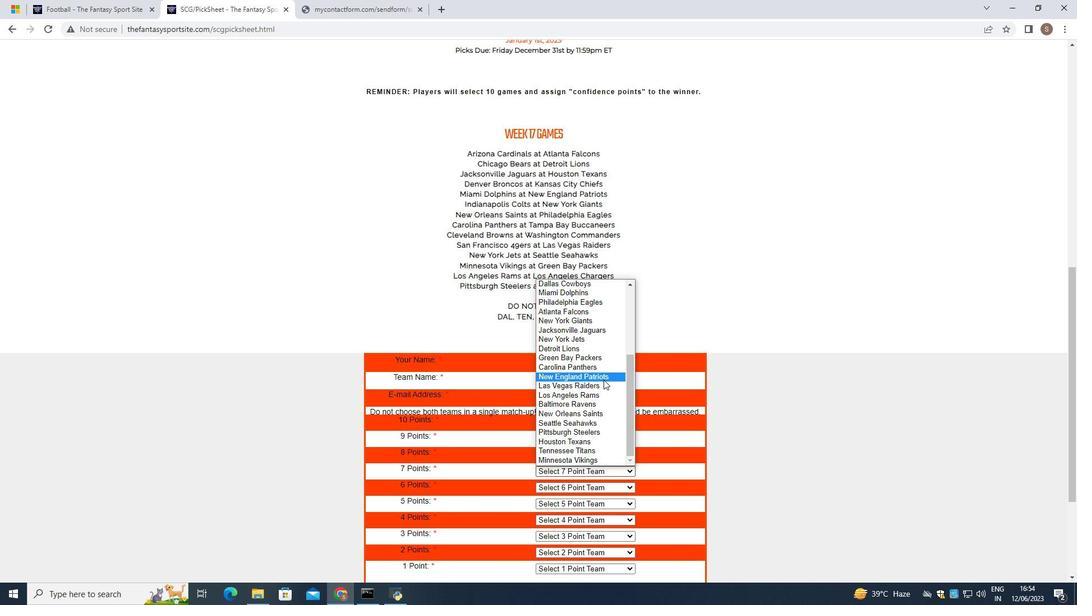 
Action: Mouse pressed left at (605, 377)
Screenshot: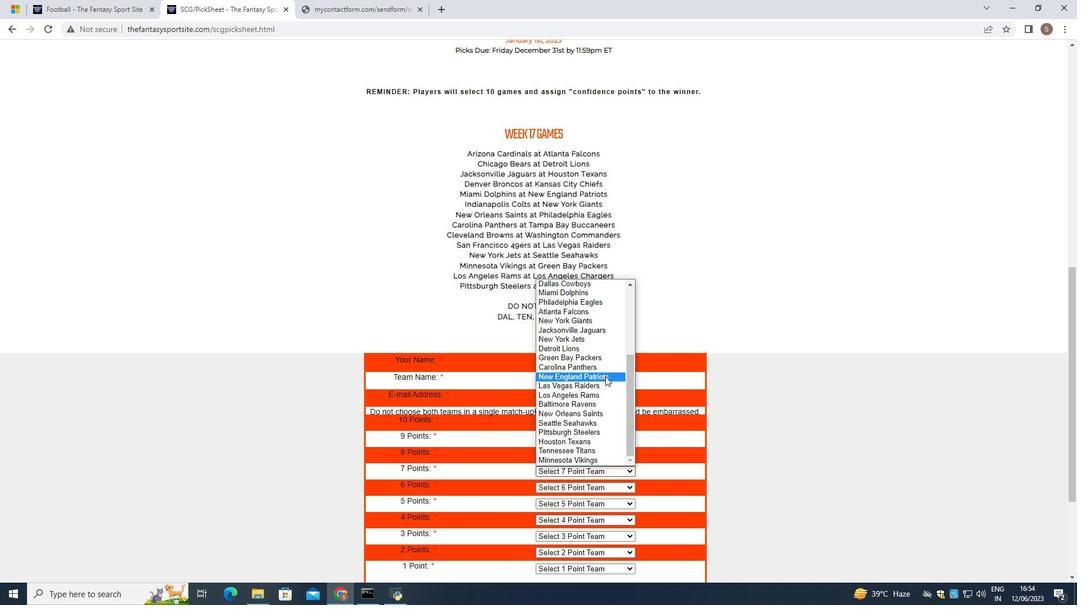 
Action: Mouse moved to (607, 489)
Screenshot: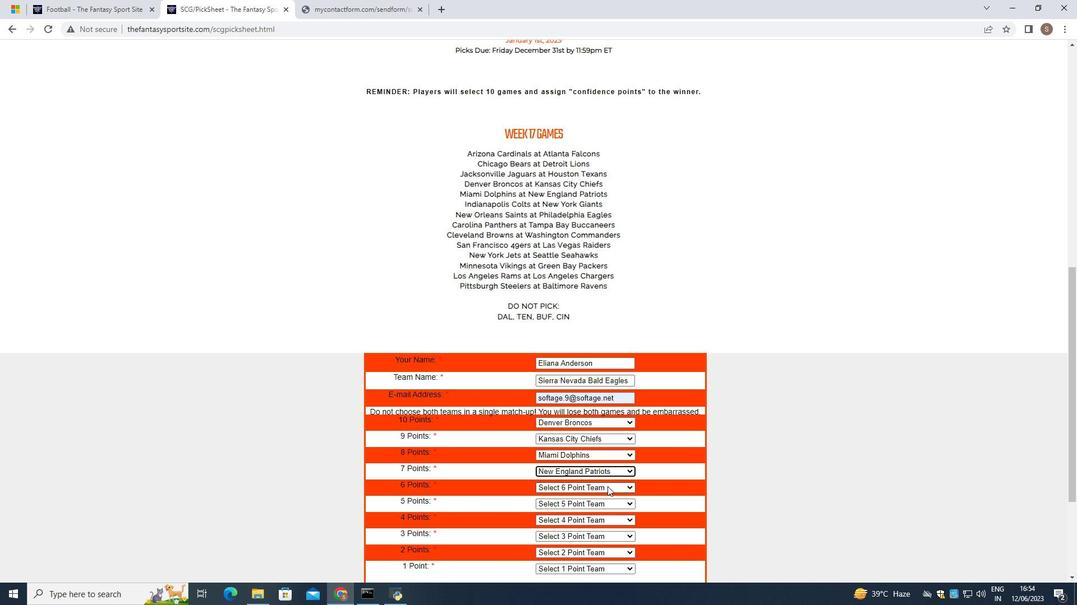 
Action: Mouse pressed left at (607, 489)
Screenshot: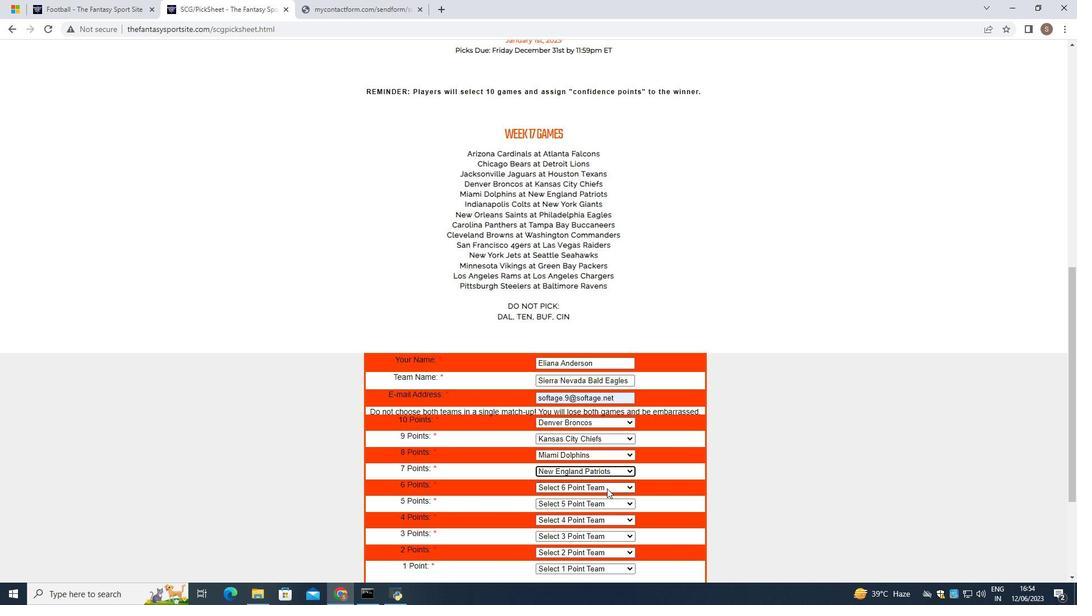 
Action: Mouse moved to (602, 405)
Screenshot: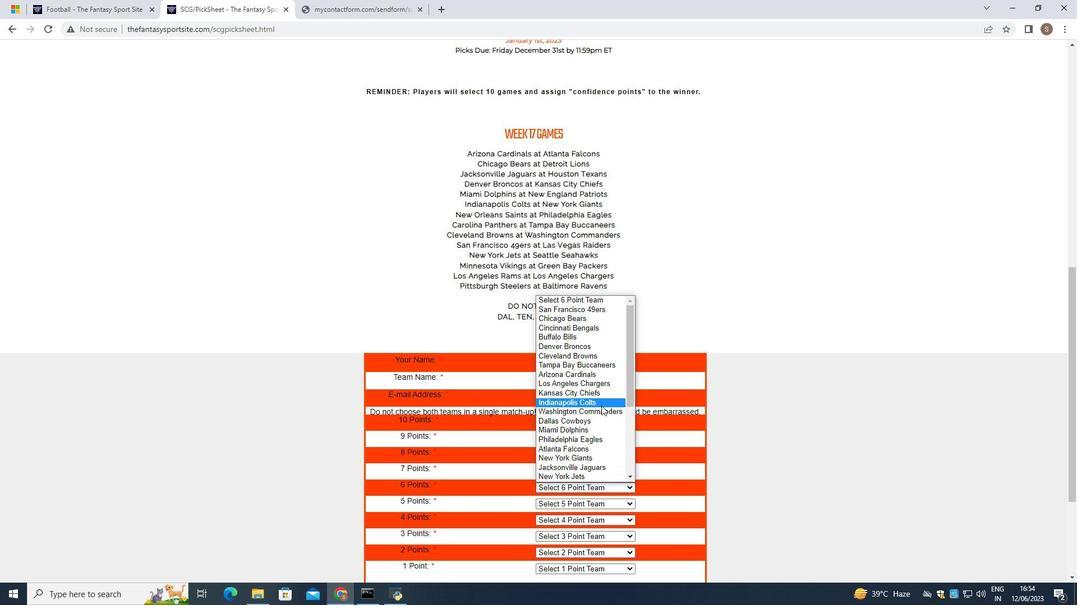 
Action: Mouse pressed left at (602, 405)
Screenshot: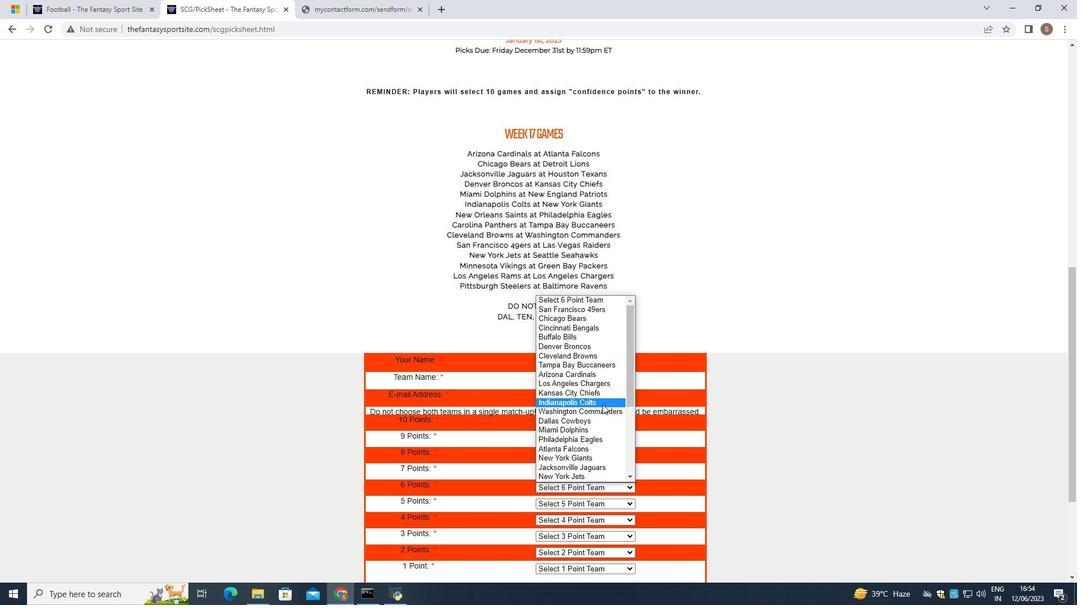 
Action: Mouse moved to (595, 502)
Screenshot: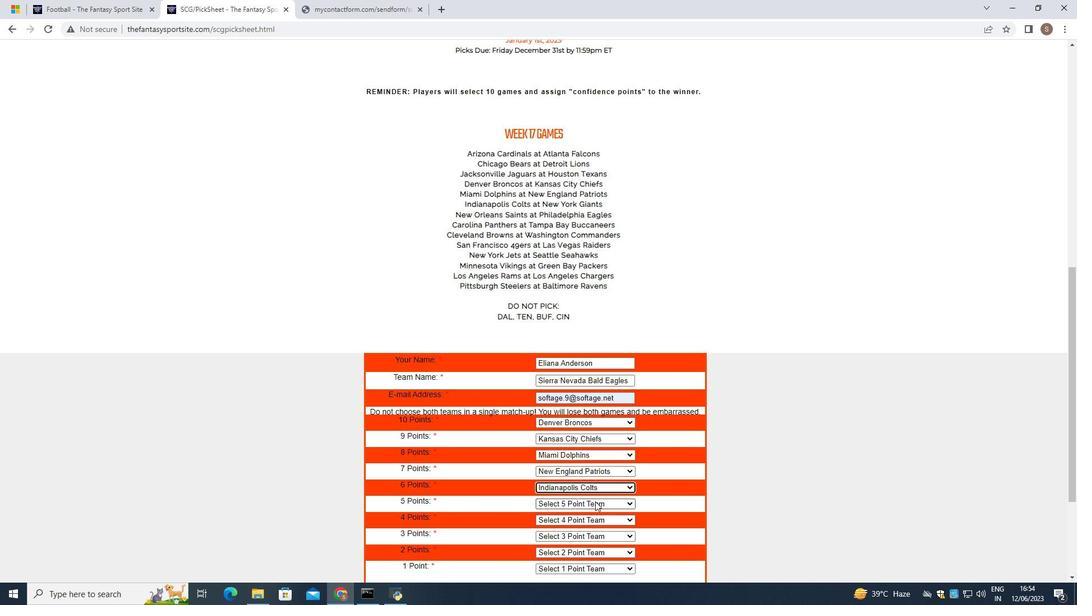 
Action: Mouse pressed left at (595, 502)
Screenshot: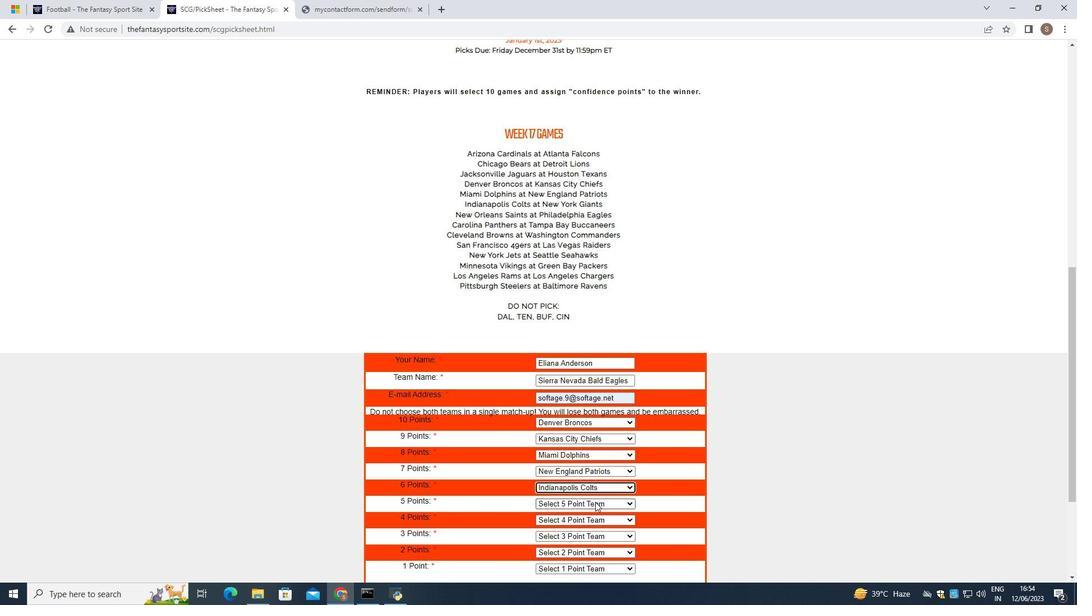 
Action: Mouse moved to (593, 478)
Screenshot: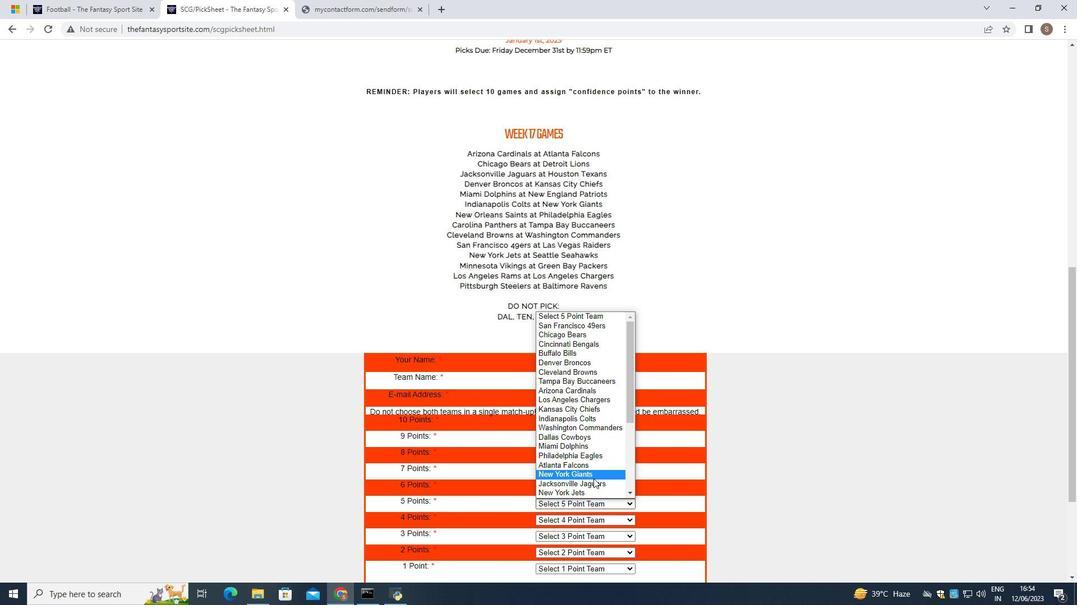 
Action: Mouse pressed left at (593, 478)
Screenshot: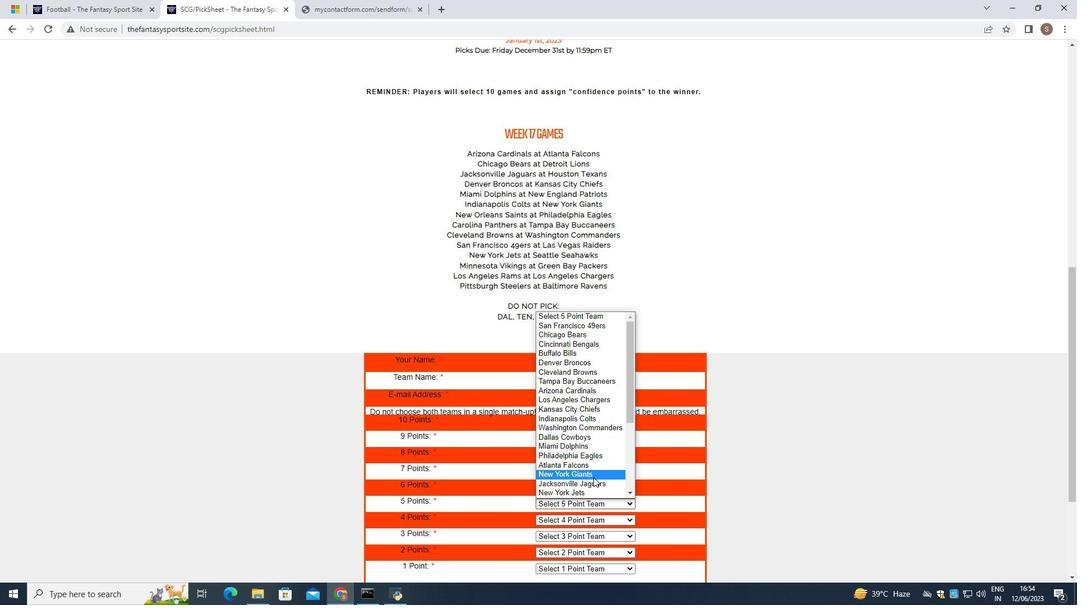 
Action: Mouse moved to (604, 522)
Screenshot: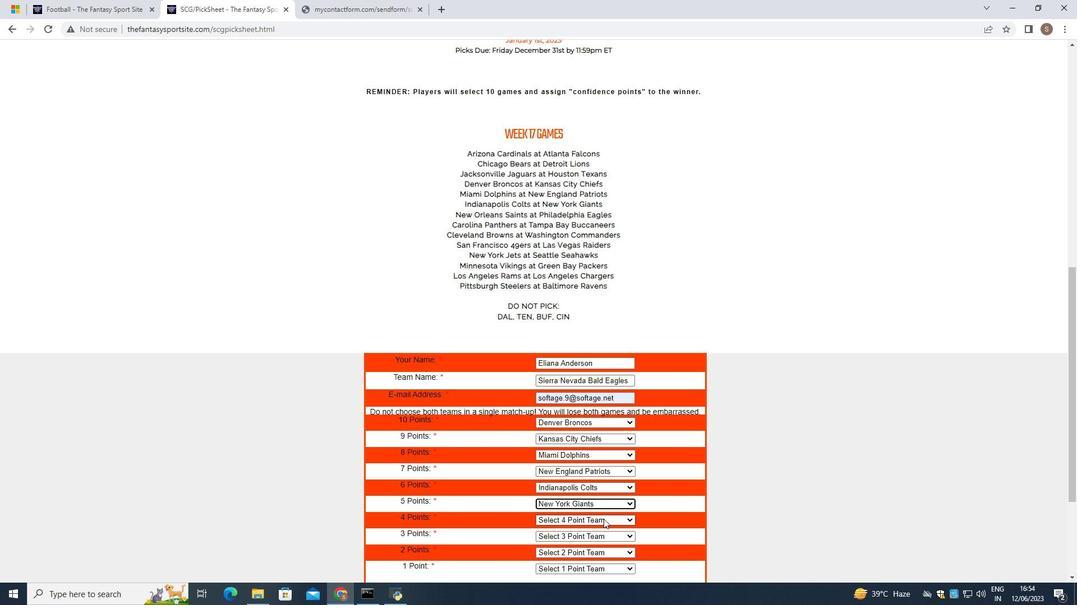 
Action: Mouse pressed left at (604, 522)
Screenshot: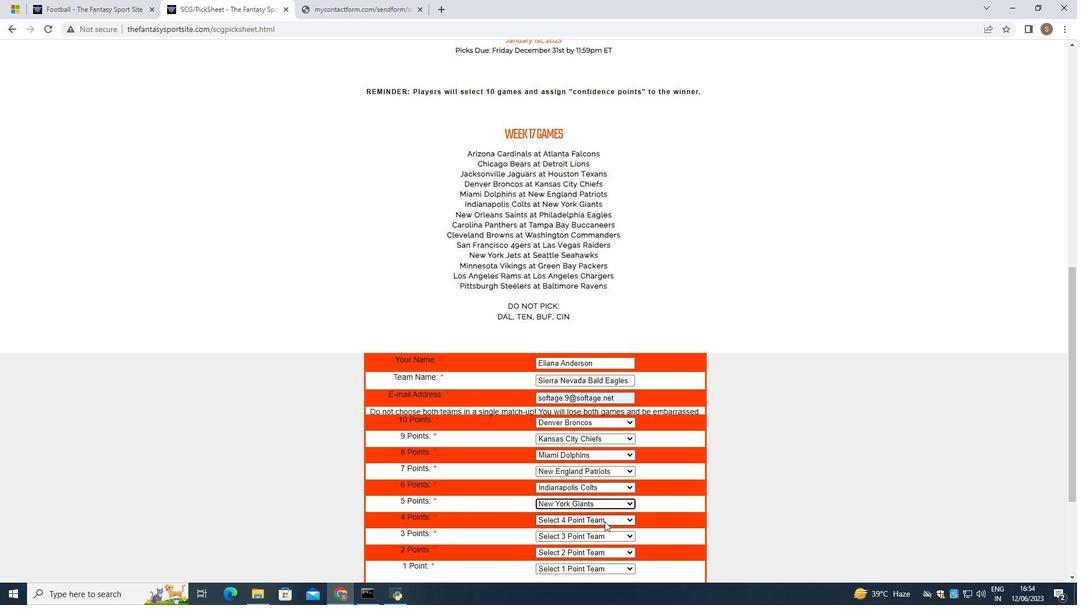
Action: Mouse moved to (591, 468)
Screenshot: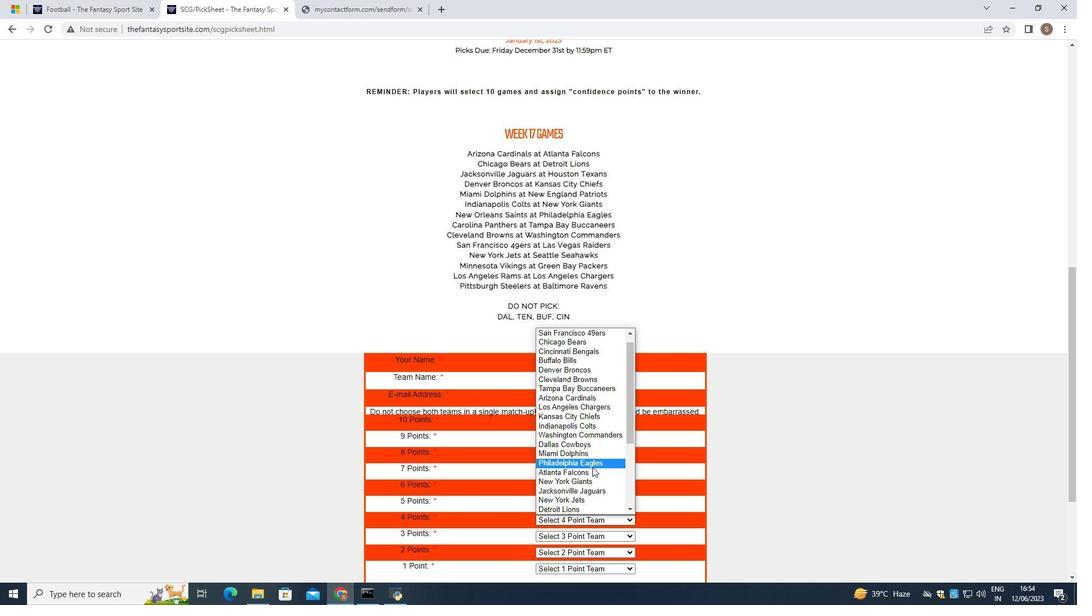 
Action: Mouse scrolled (591, 467) with delta (0, 0)
Screenshot: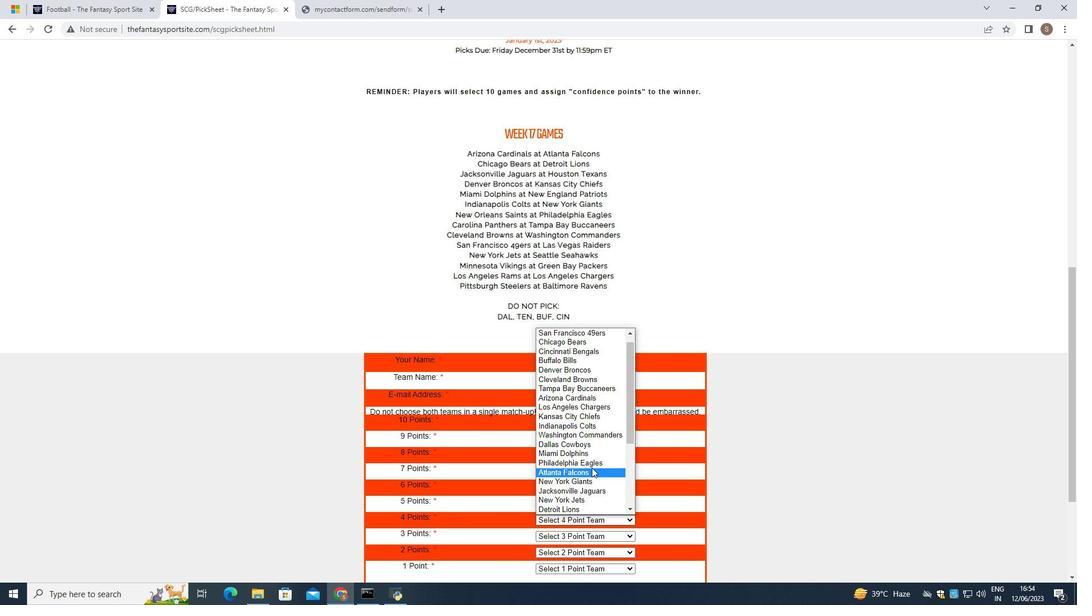 
Action: Mouse moved to (591, 472)
Screenshot: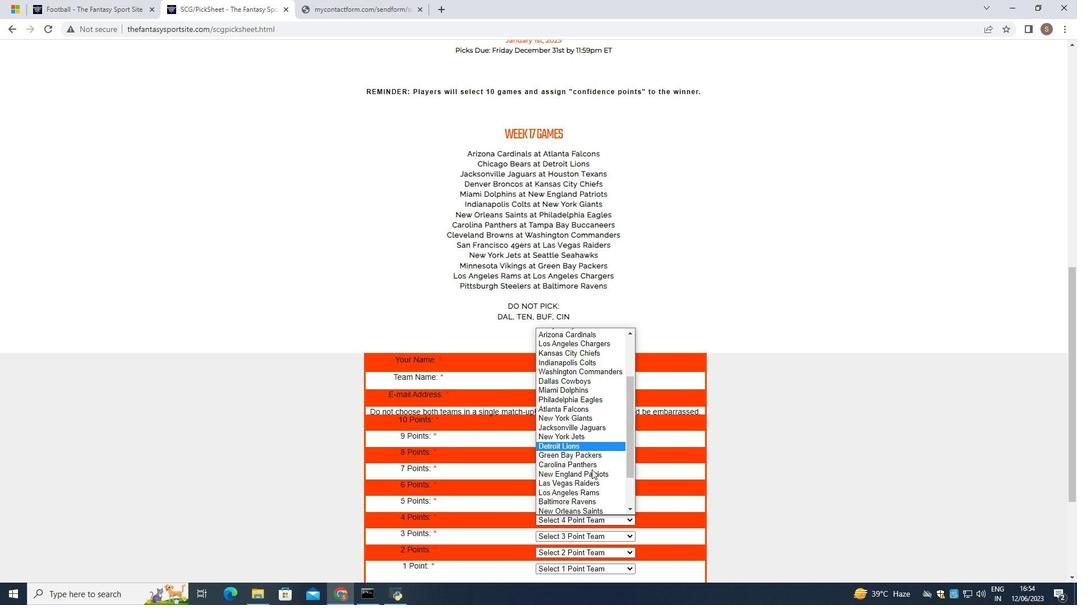 
Action: Mouse scrolled (591, 471) with delta (0, 0)
Screenshot: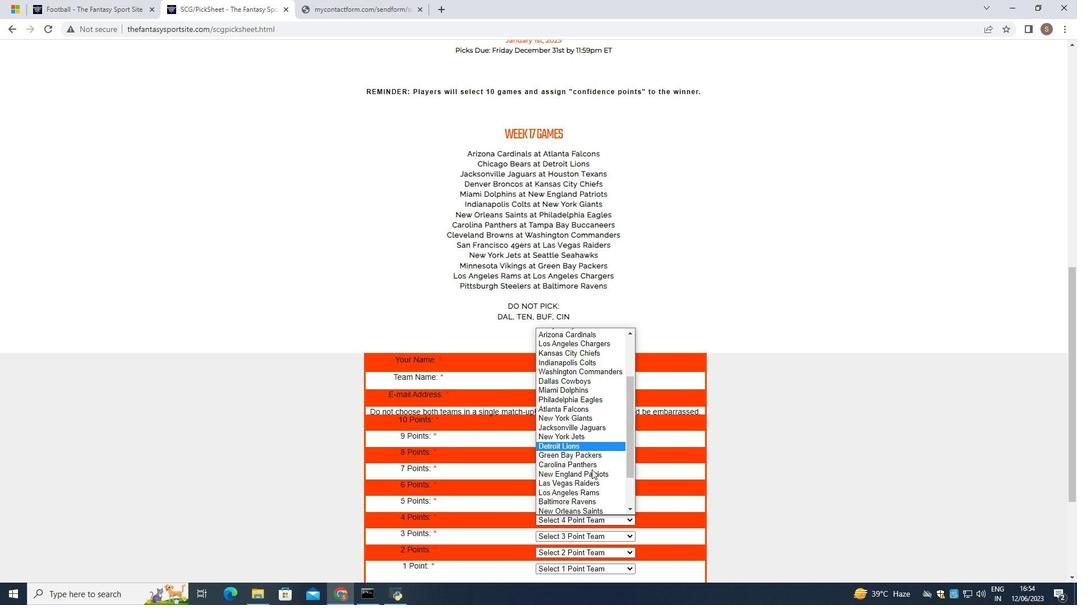 
Action: Mouse scrolled (591, 471) with delta (0, 0)
Screenshot: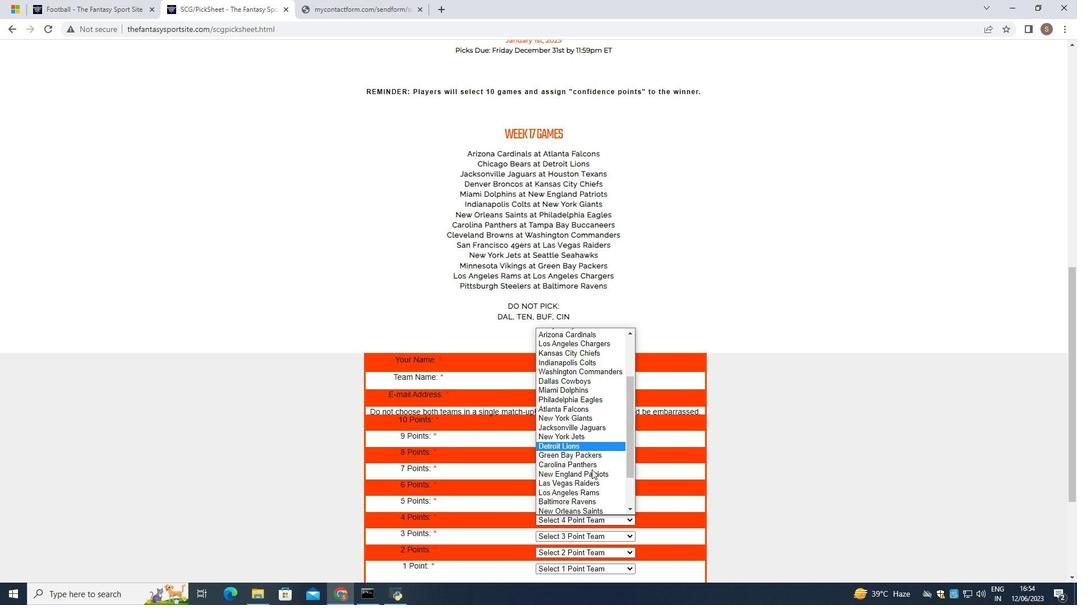 
Action: Mouse scrolled (591, 471) with delta (0, 0)
Screenshot: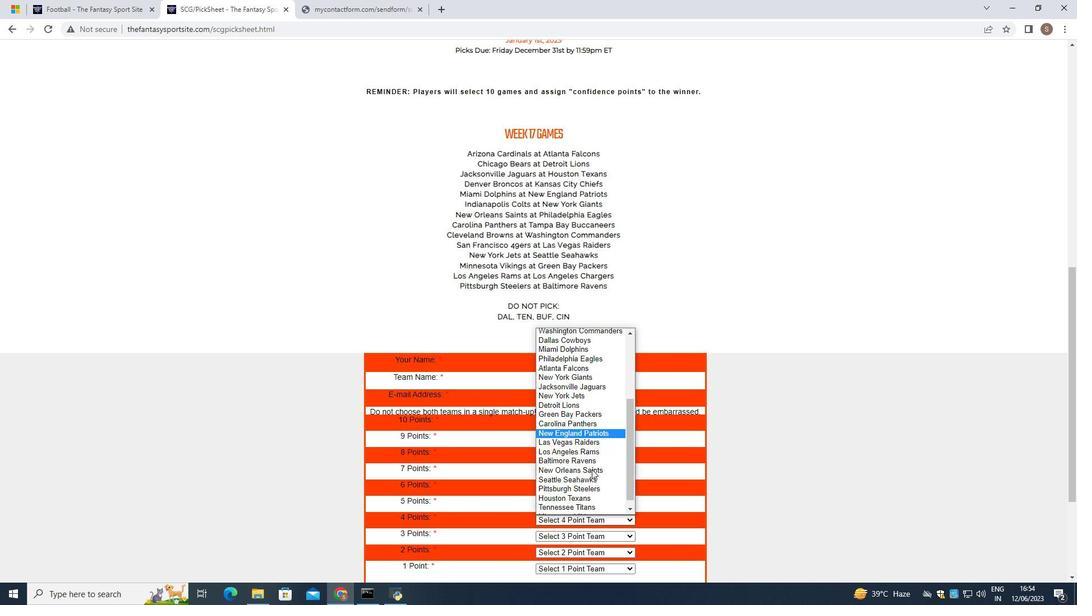 
Action: Mouse scrolled (591, 471) with delta (0, 0)
Screenshot: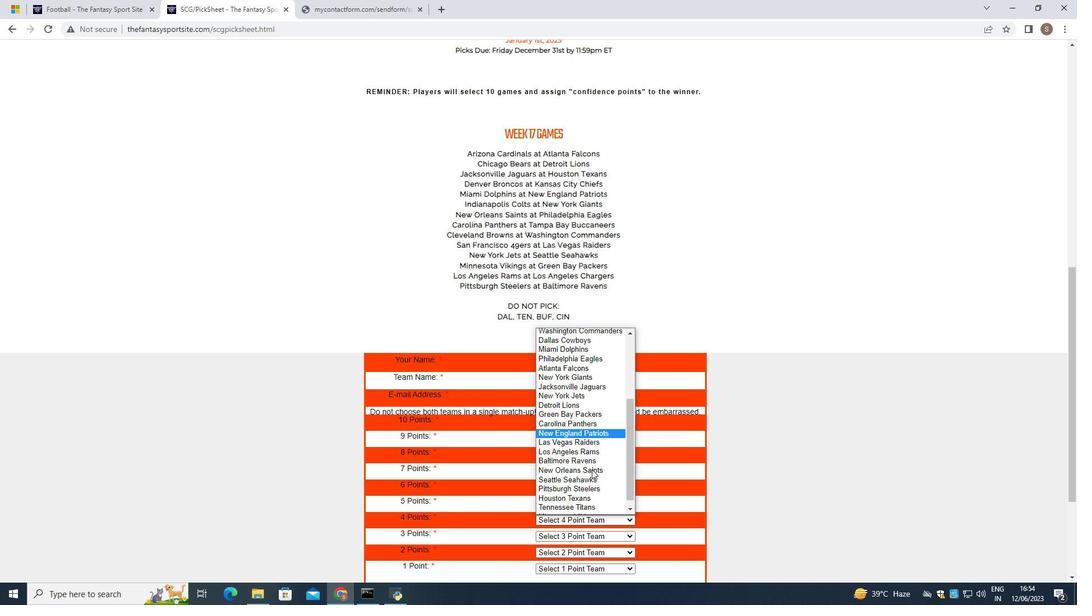 
Action: Mouse scrolled (591, 471) with delta (0, 0)
Screenshot: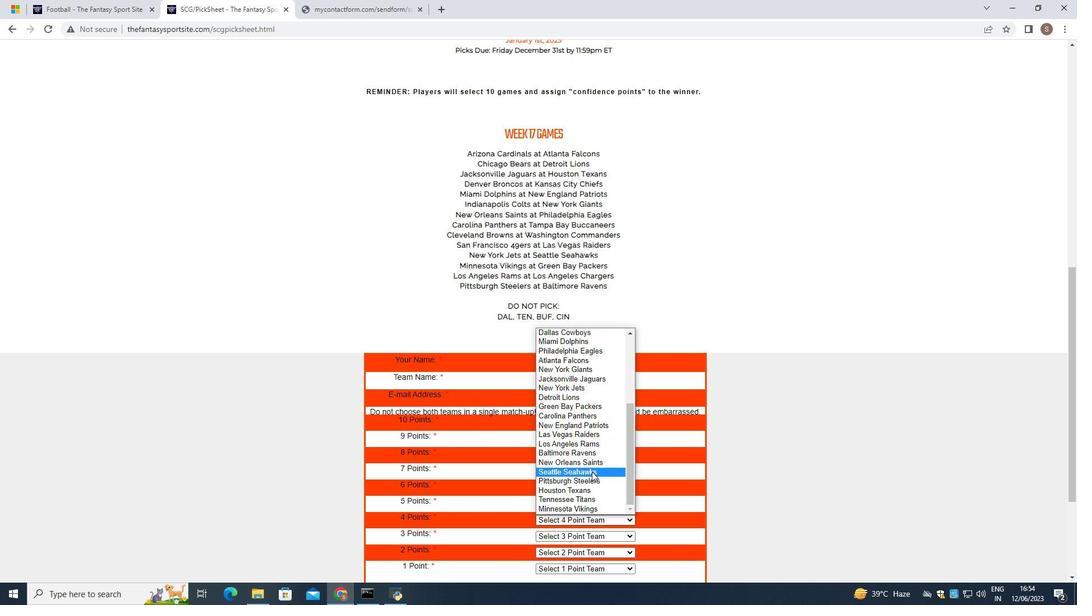 
Action: Mouse moved to (601, 461)
Screenshot: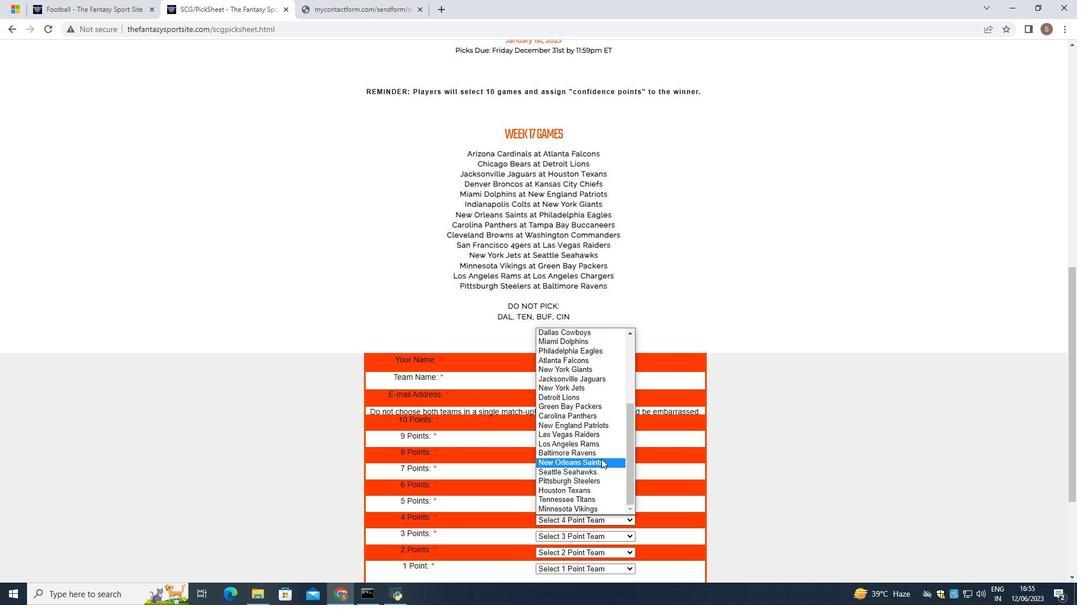 
Action: Mouse pressed left at (601, 461)
Screenshot: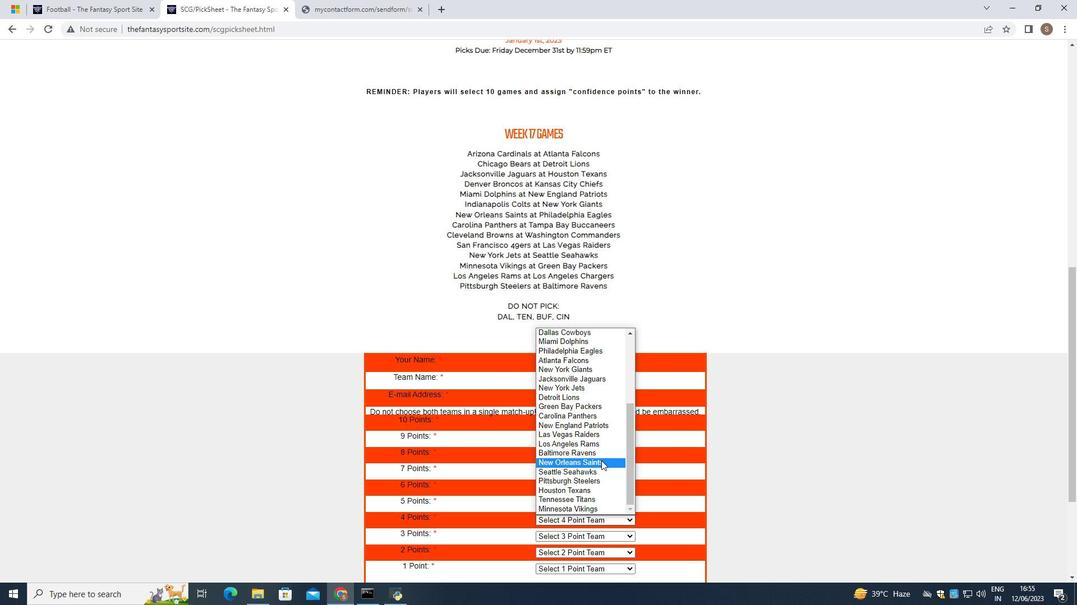 
Action: Mouse moved to (603, 536)
Screenshot: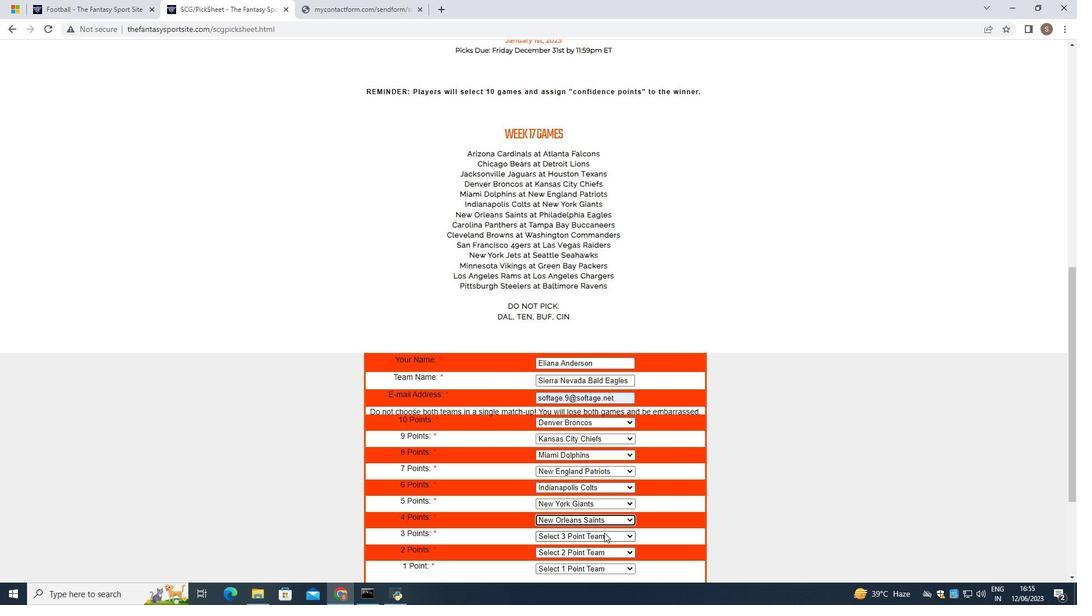
Action: Mouse pressed left at (603, 536)
Screenshot: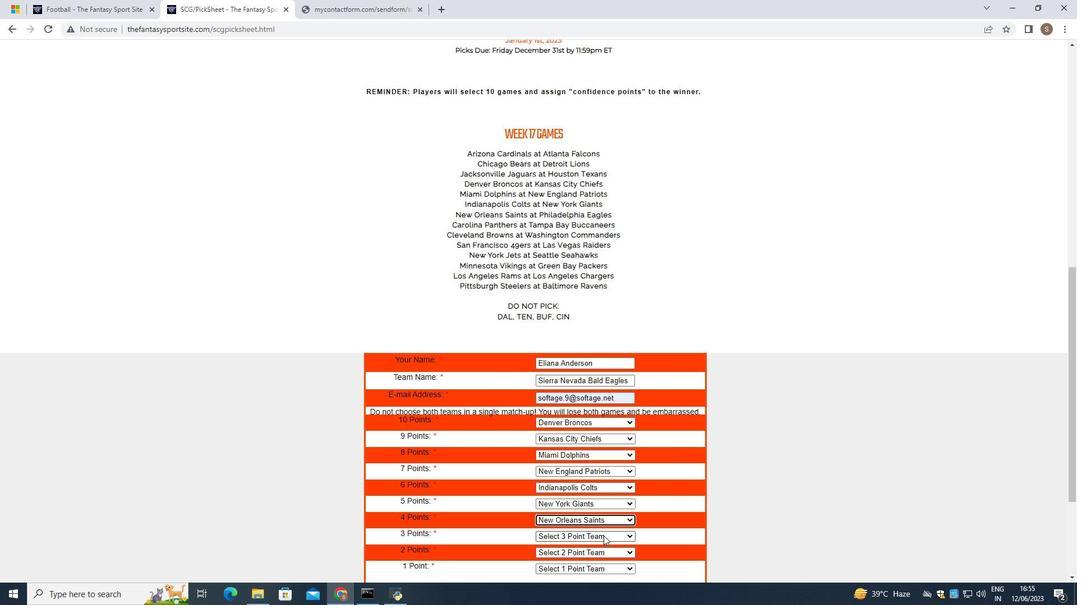 
Action: Mouse moved to (605, 483)
Screenshot: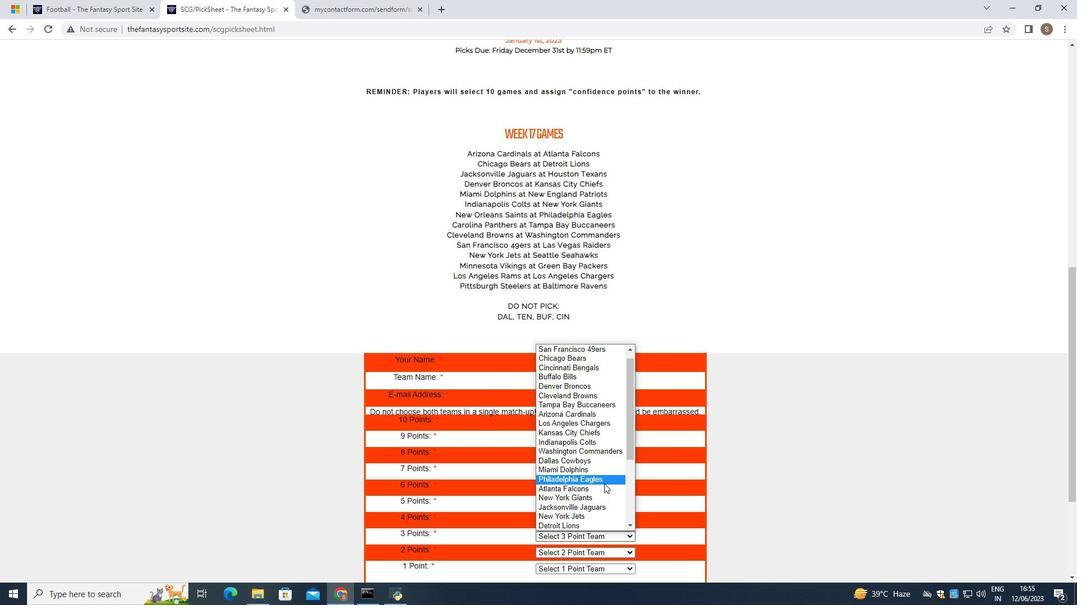 
Action: Mouse pressed left at (605, 483)
Screenshot: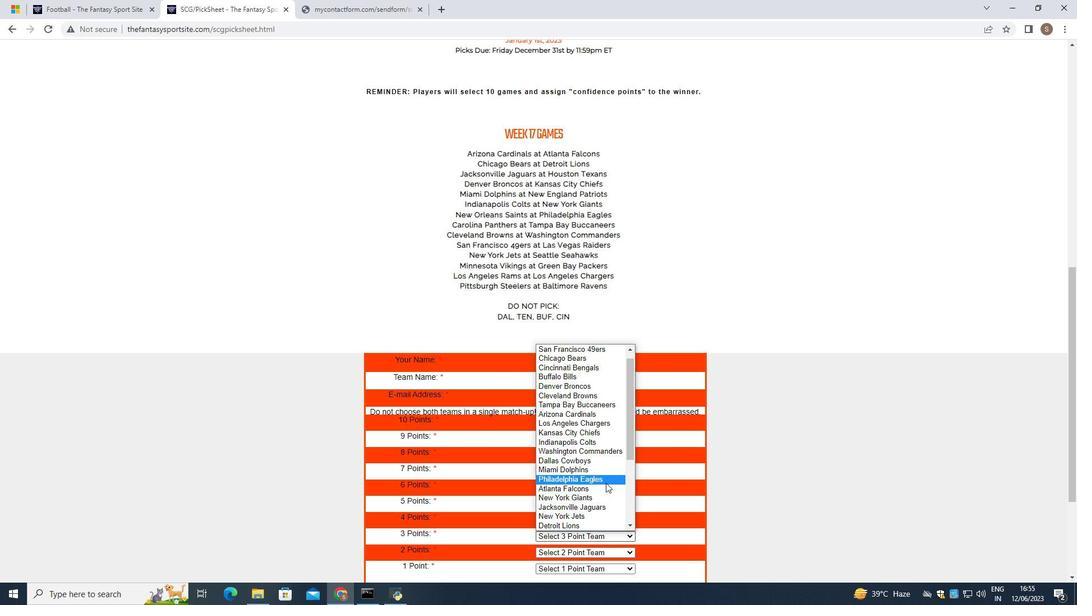 
Action: Mouse moved to (599, 549)
Screenshot: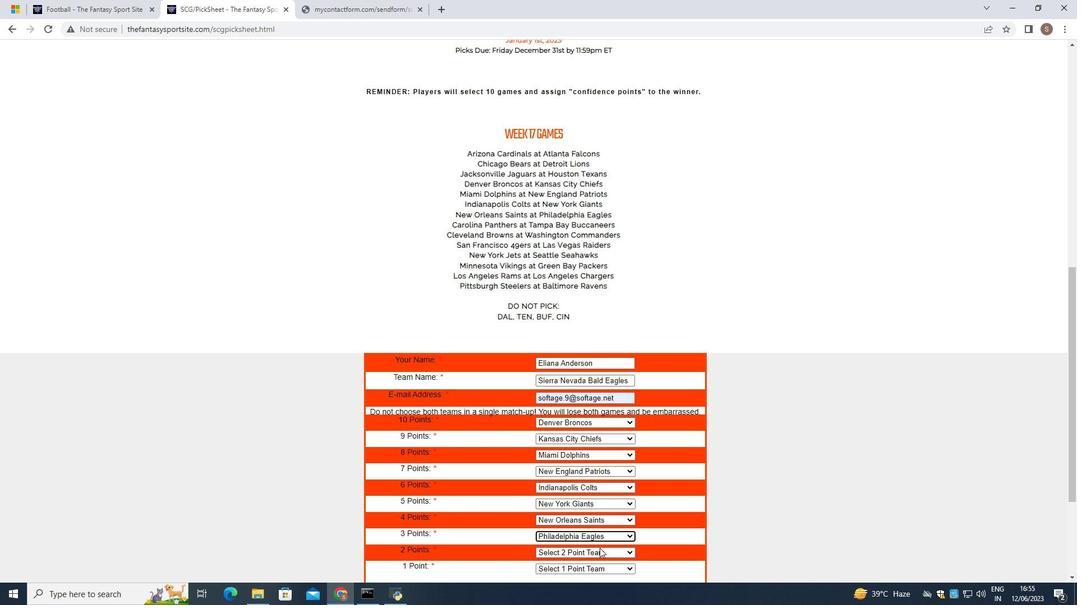 
Action: Mouse pressed left at (599, 549)
Screenshot: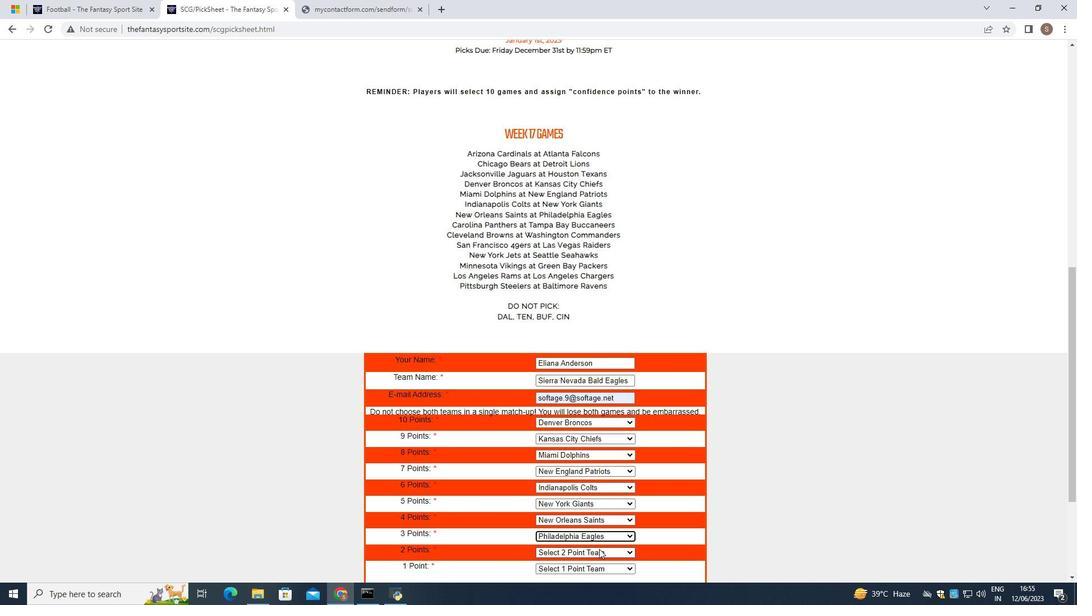 
Action: Mouse moved to (606, 484)
Screenshot: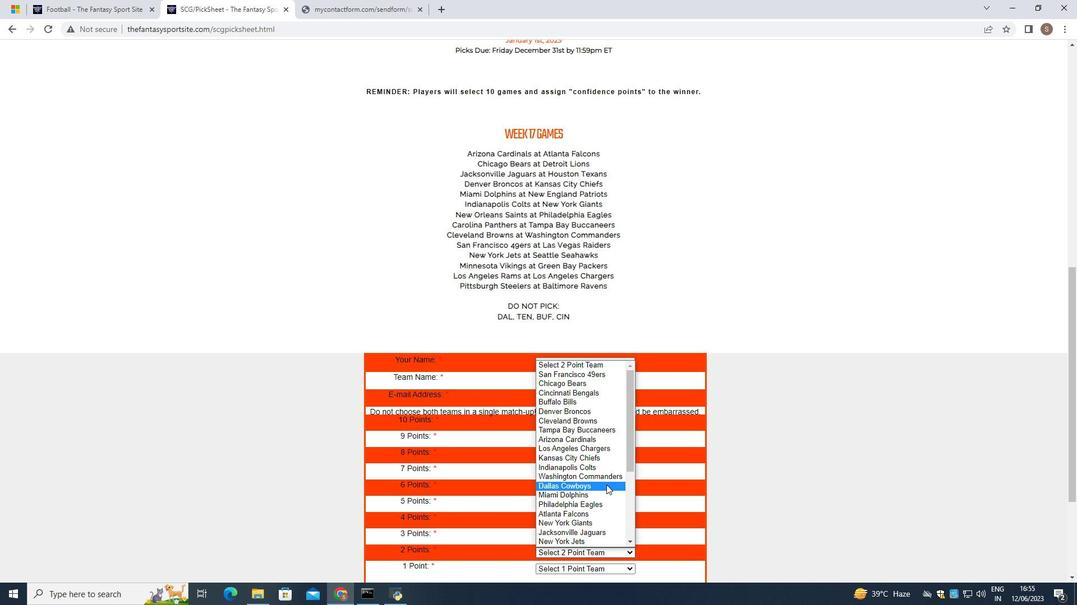 
Action: Mouse scrolled (606, 484) with delta (0, 0)
Screenshot: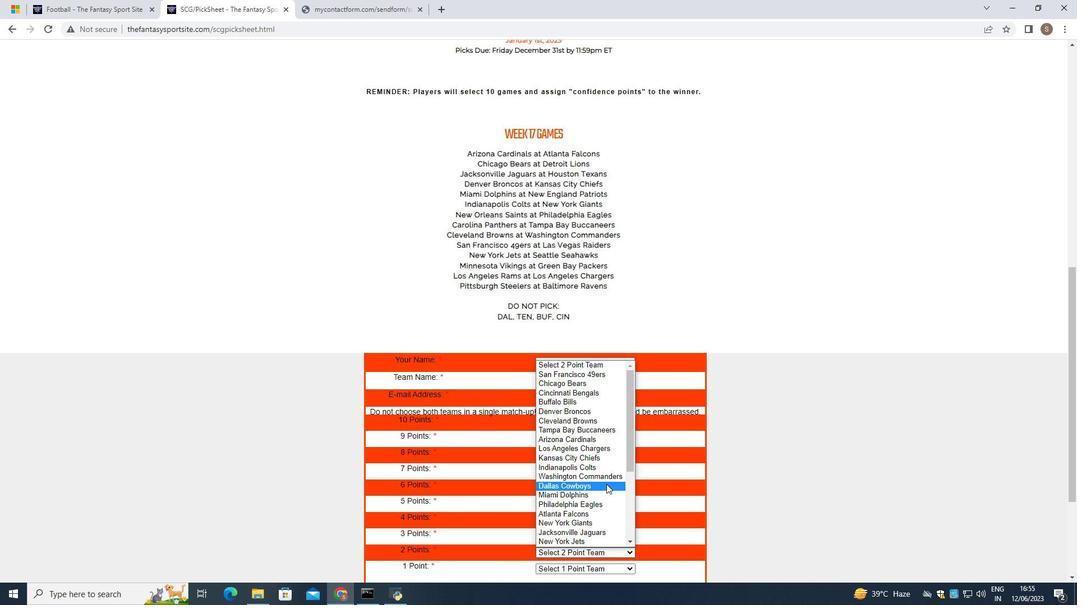 
Action: Mouse scrolled (606, 484) with delta (0, 0)
Screenshot: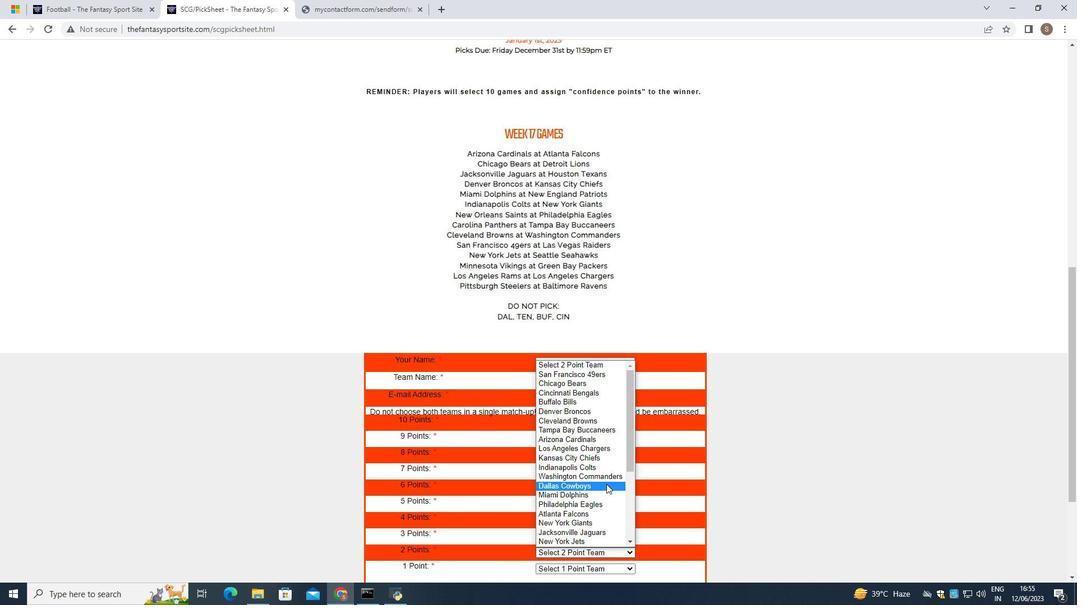 
Action: Mouse scrolled (606, 484) with delta (0, 0)
Screenshot: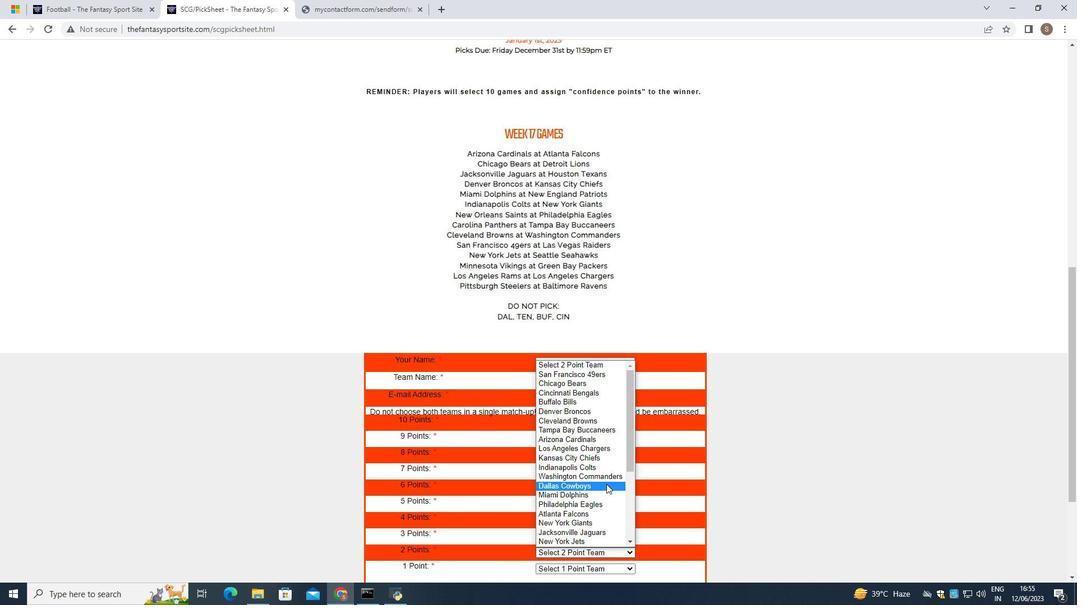 
Action: Mouse scrolled (606, 484) with delta (0, 0)
Screenshot: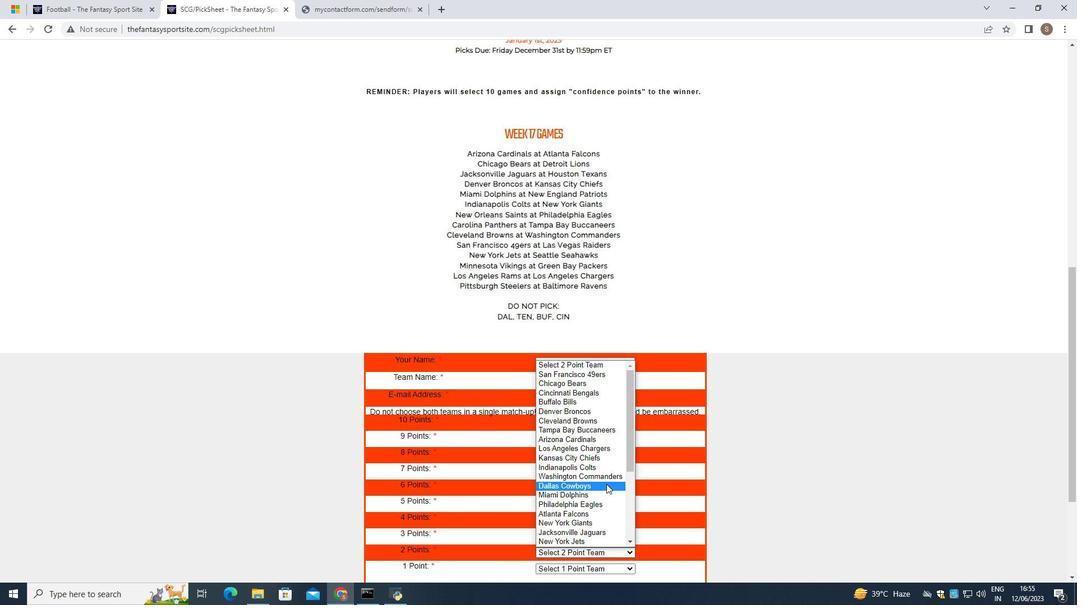 
Action: Mouse scrolled (606, 484) with delta (0, 0)
Screenshot: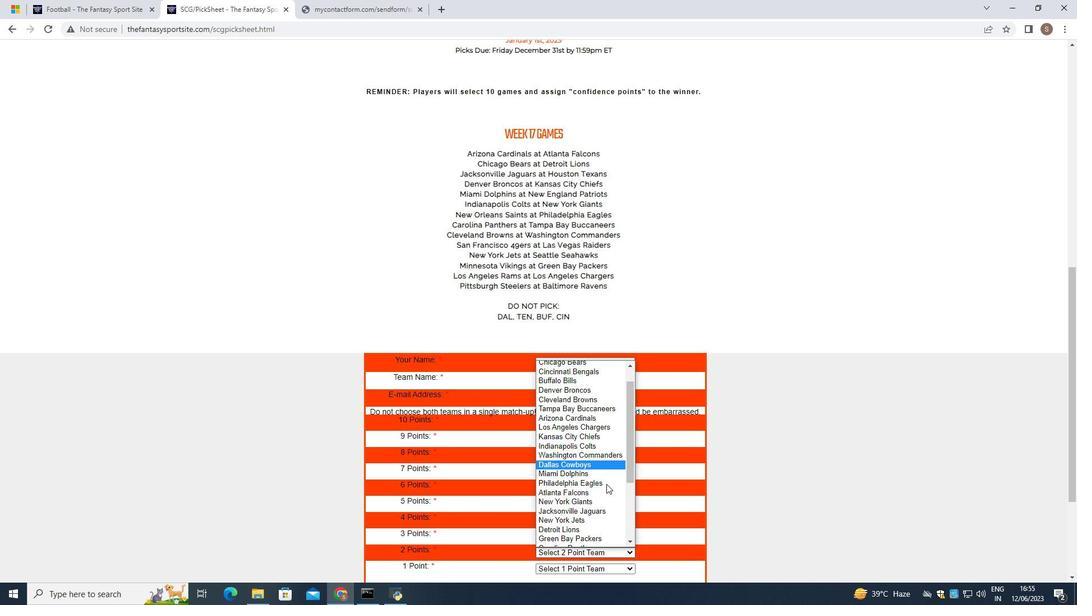 
Action: Mouse scrolled (606, 484) with delta (0, 0)
Screenshot: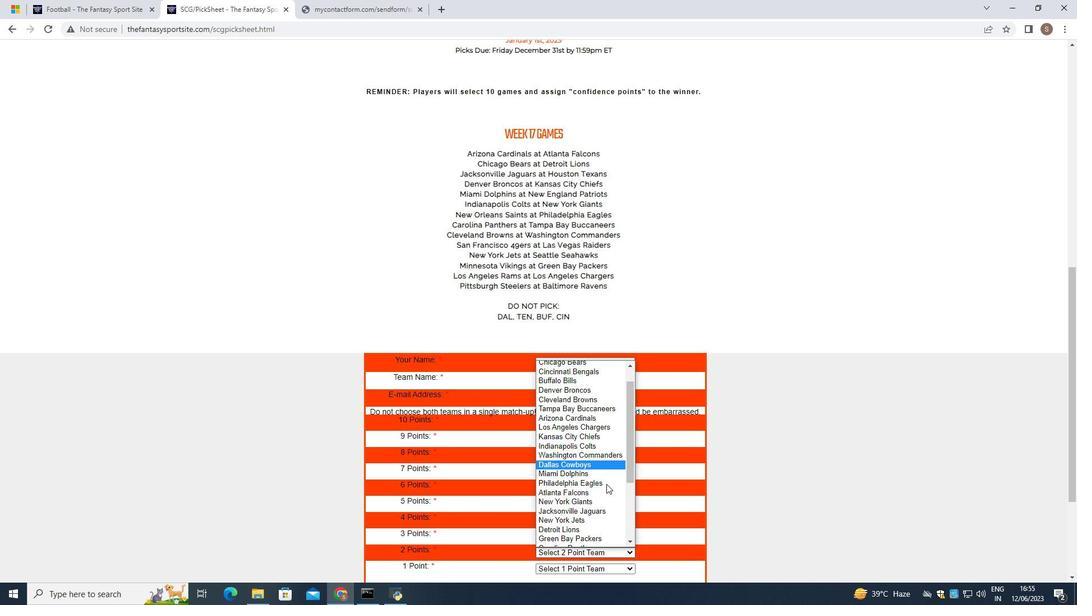 
Action: Mouse scrolled (606, 484) with delta (0, 0)
Screenshot: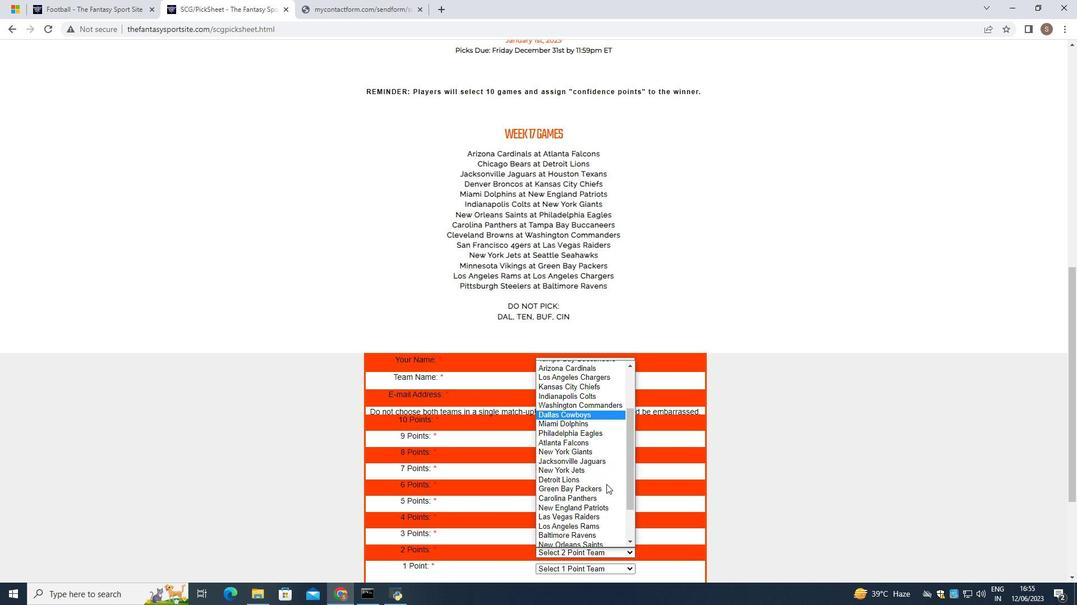 
Action: Mouse moved to (601, 449)
Screenshot: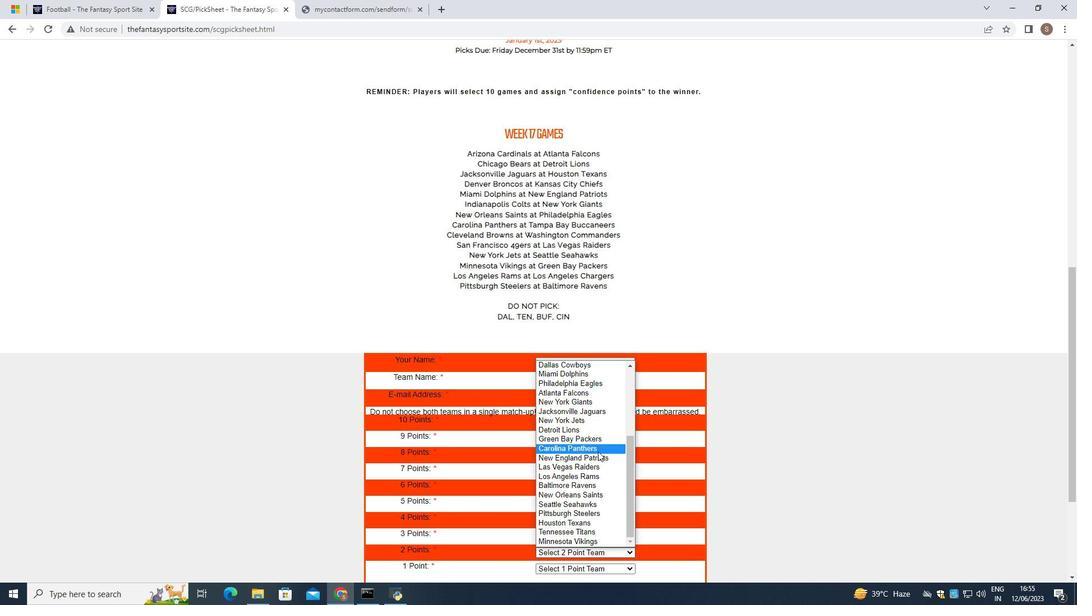 
Action: Mouse pressed left at (601, 449)
Screenshot: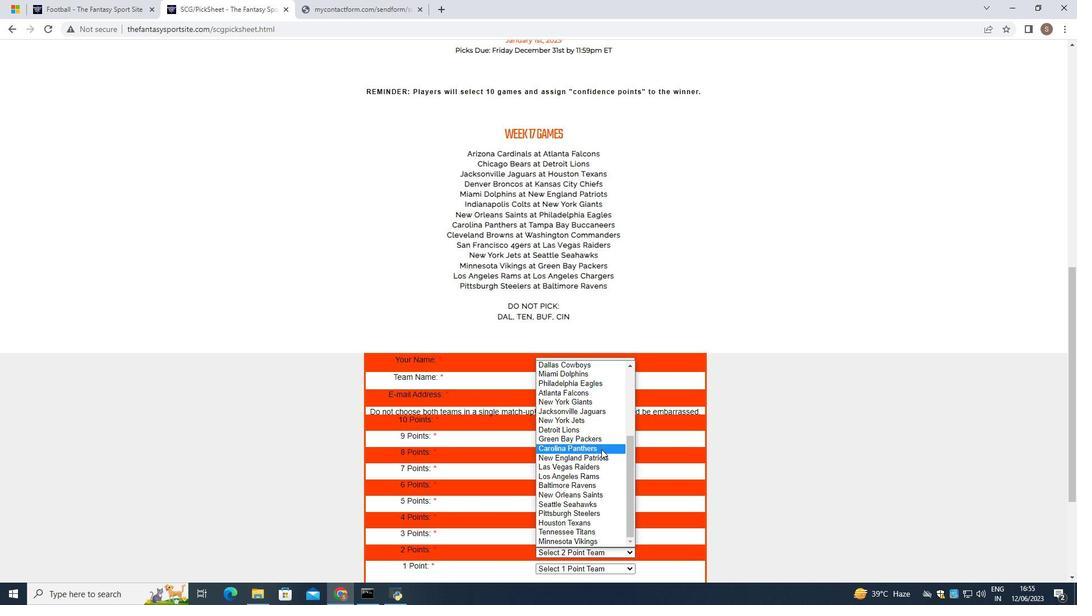 
Action: Mouse moved to (593, 566)
Screenshot: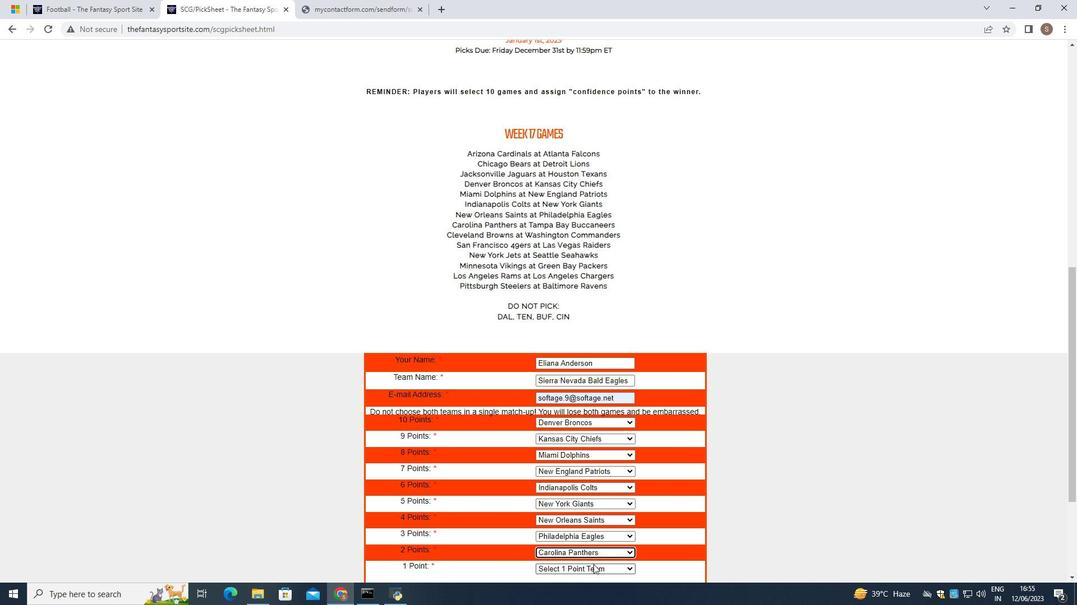 
Action: Mouse pressed left at (593, 566)
Screenshot: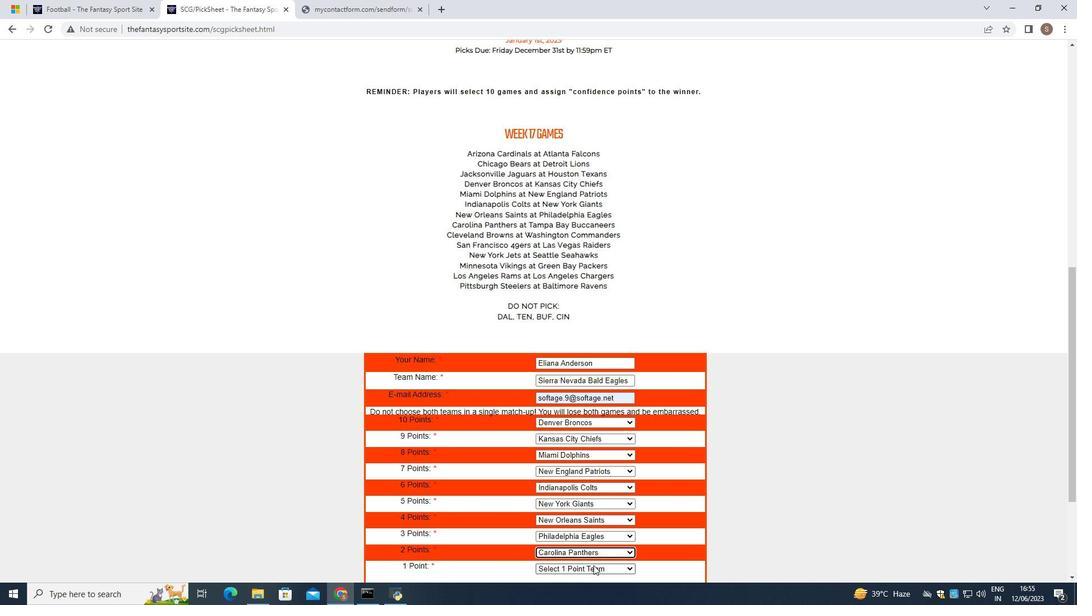 
Action: Mouse moved to (607, 439)
Screenshot: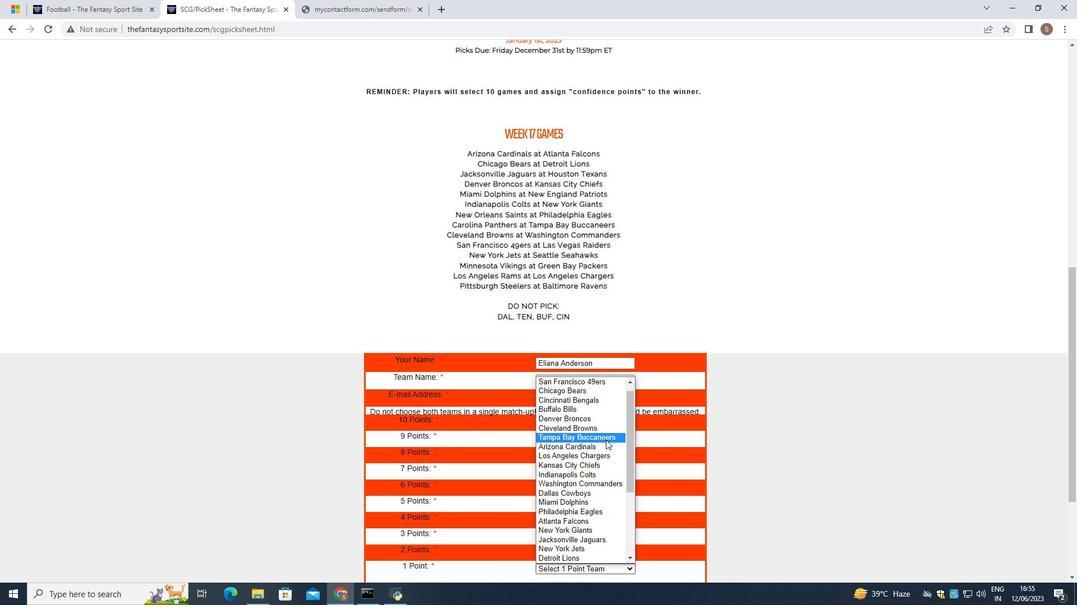 
Action: Mouse pressed left at (607, 439)
Screenshot: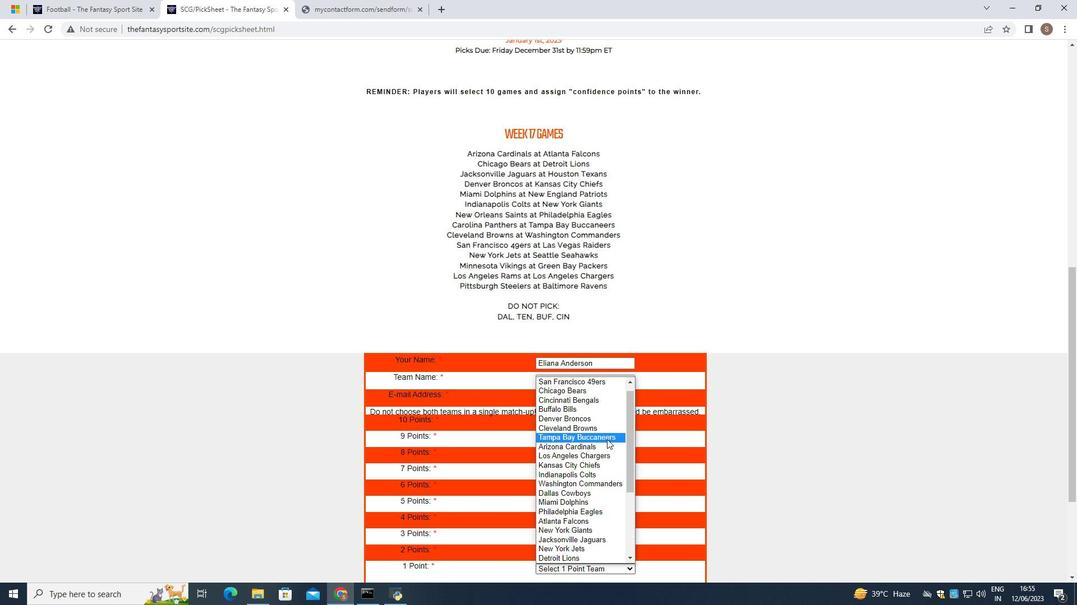
Action: Mouse moved to (605, 440)
Screenshot: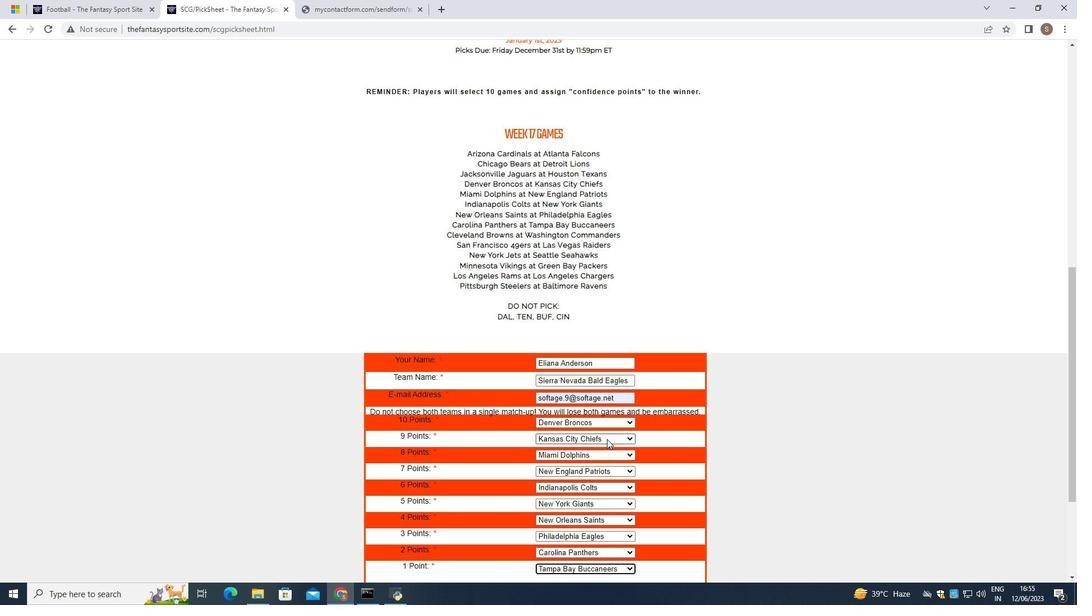 
Action: Mouse scrolled (605, 439) with delta (0, 0)
Screenshot: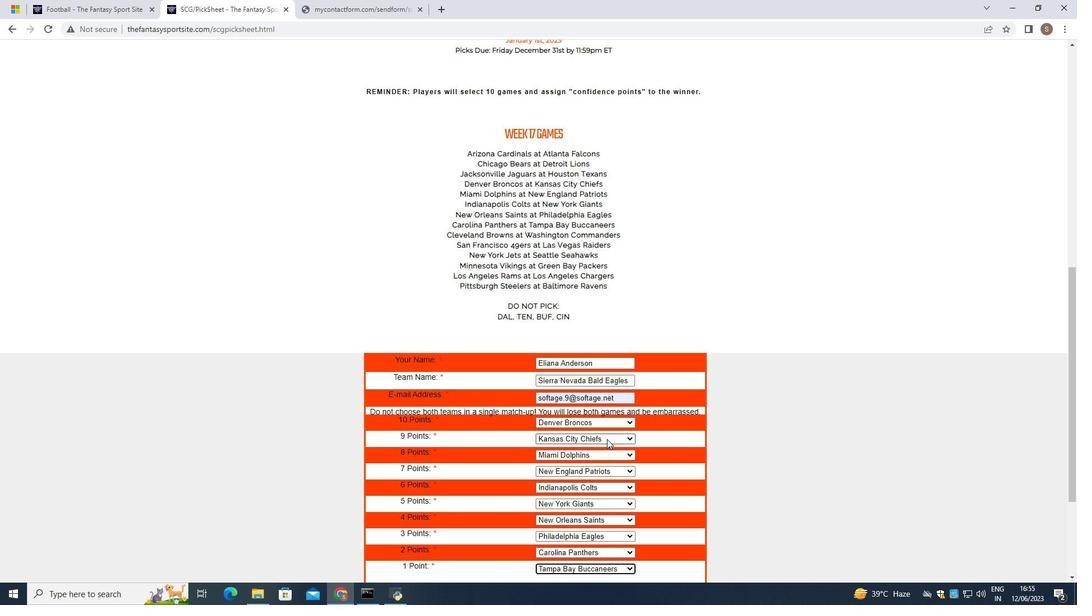 
Action: Mouse moved to (603, 441)
Screenshot: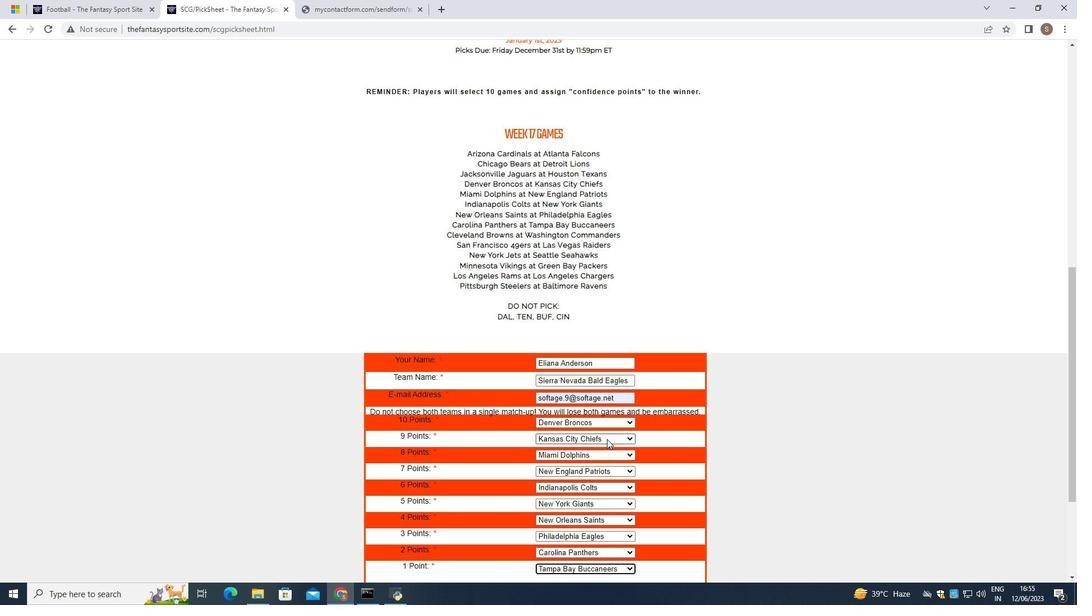 
Action: Mouse scrolled (603, 441) with delta (0, 0)
Screenshot: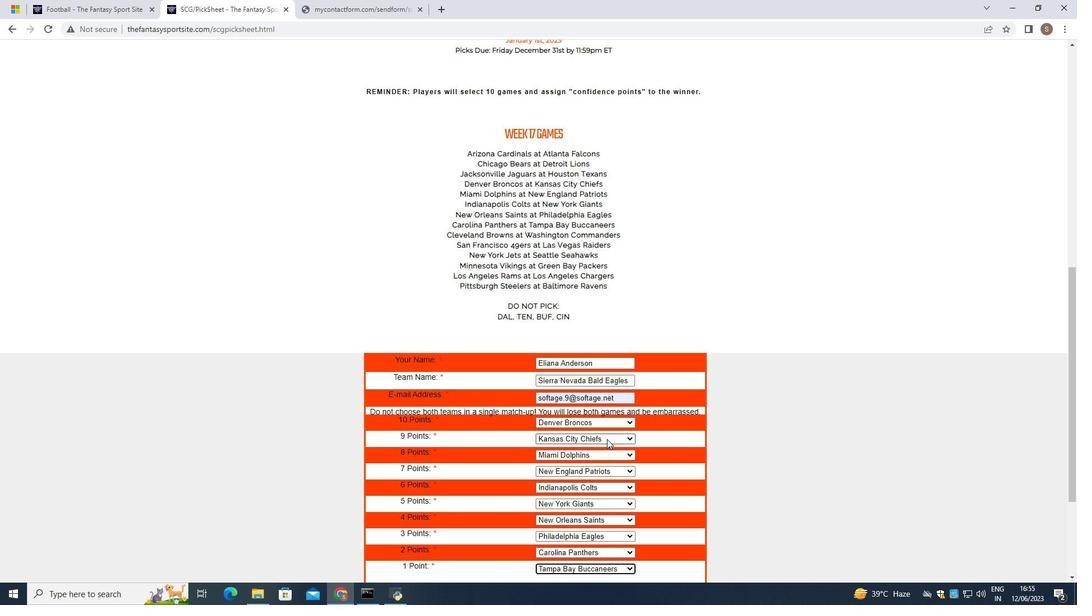 
Action: Mouse scrolled (603, 441) with delta (0, 0)
Screenshot: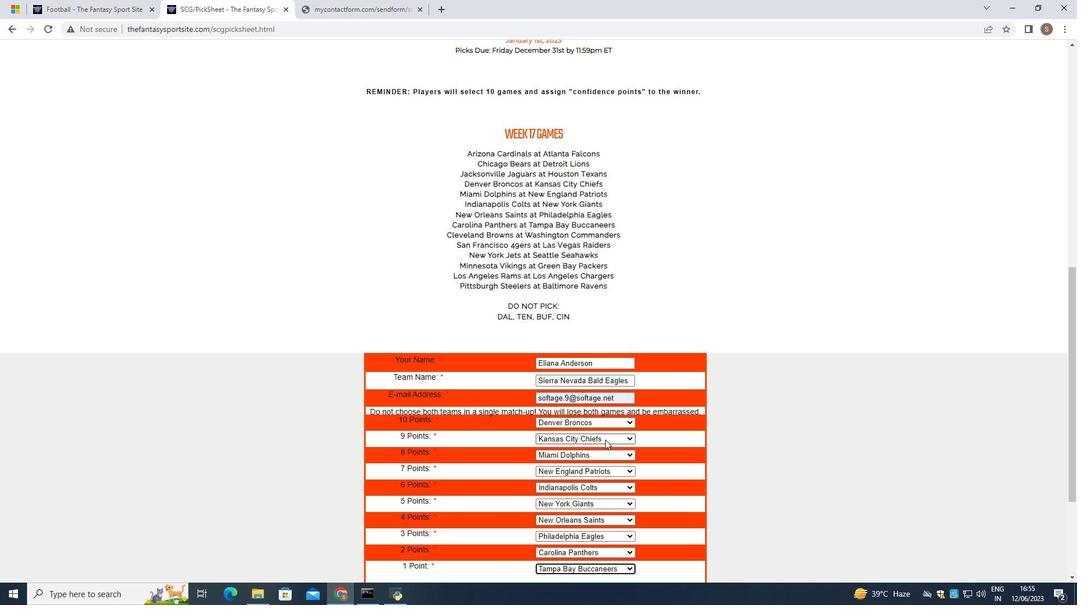 
Action: Mouse moved to (603, 441)
Screenshot: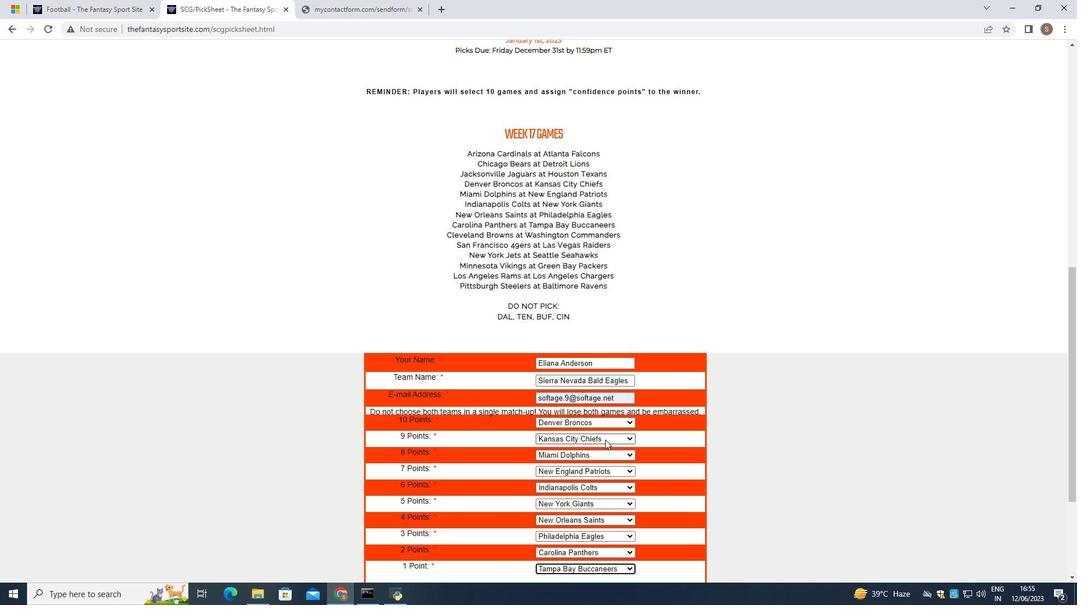 
Action: Mouse scrolled (603, 441) with delta (0, 0)
Screenshot: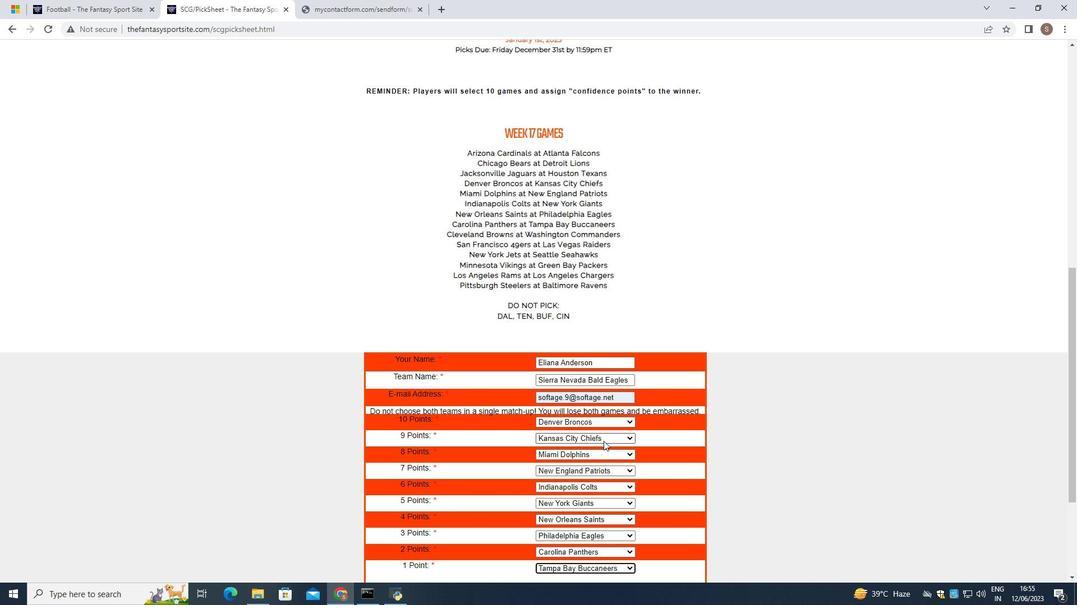 
Action: Mouse moved to (511, 435)
Screenshot: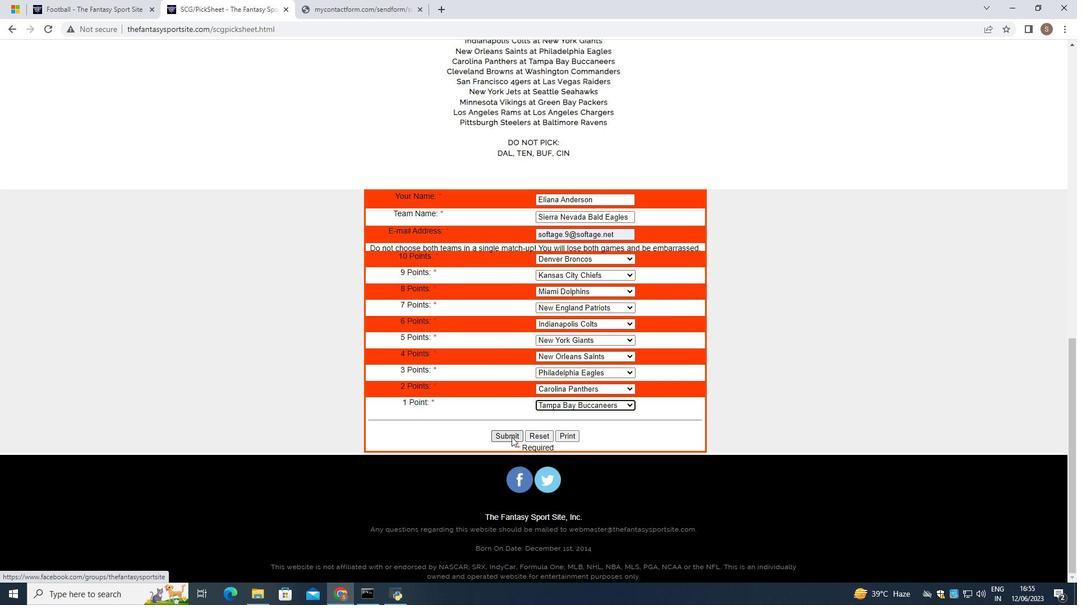 
Action: Mouse pressed left at (511, 435)
Screenshot: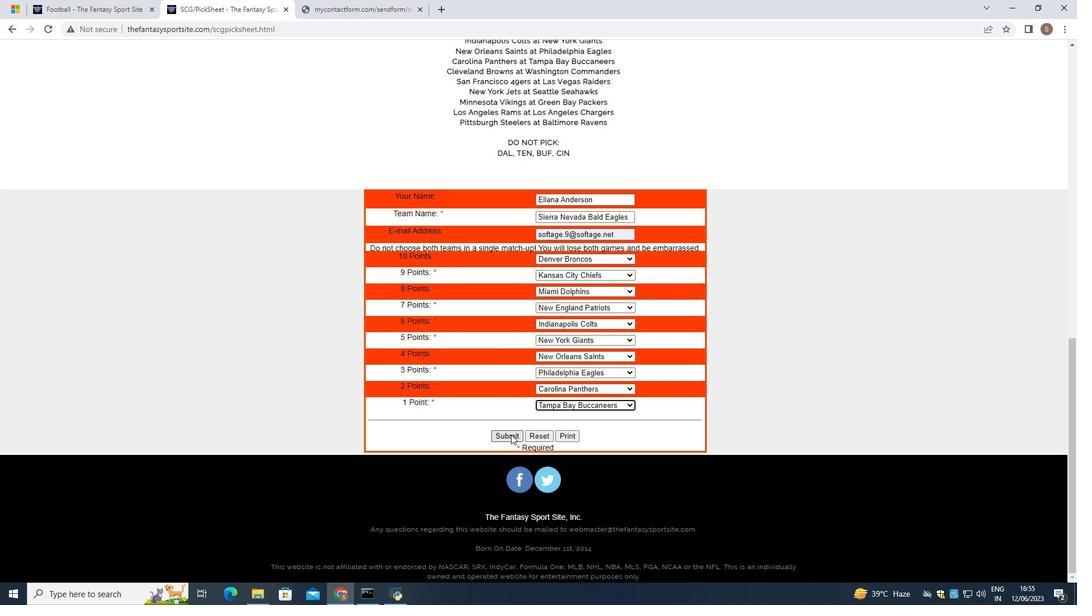 
